 Task: Find connections with filter location Tungi with filter topic #economicswith filter profile language French with filter current company ACL Digital with filter school IFIM Business School with filter industry Machinery Manufacturing with filter service category Virtual Assistance with filter keywords title Petroleum Engineer
Action: Mouse moved to (642, 118)
Screenshot: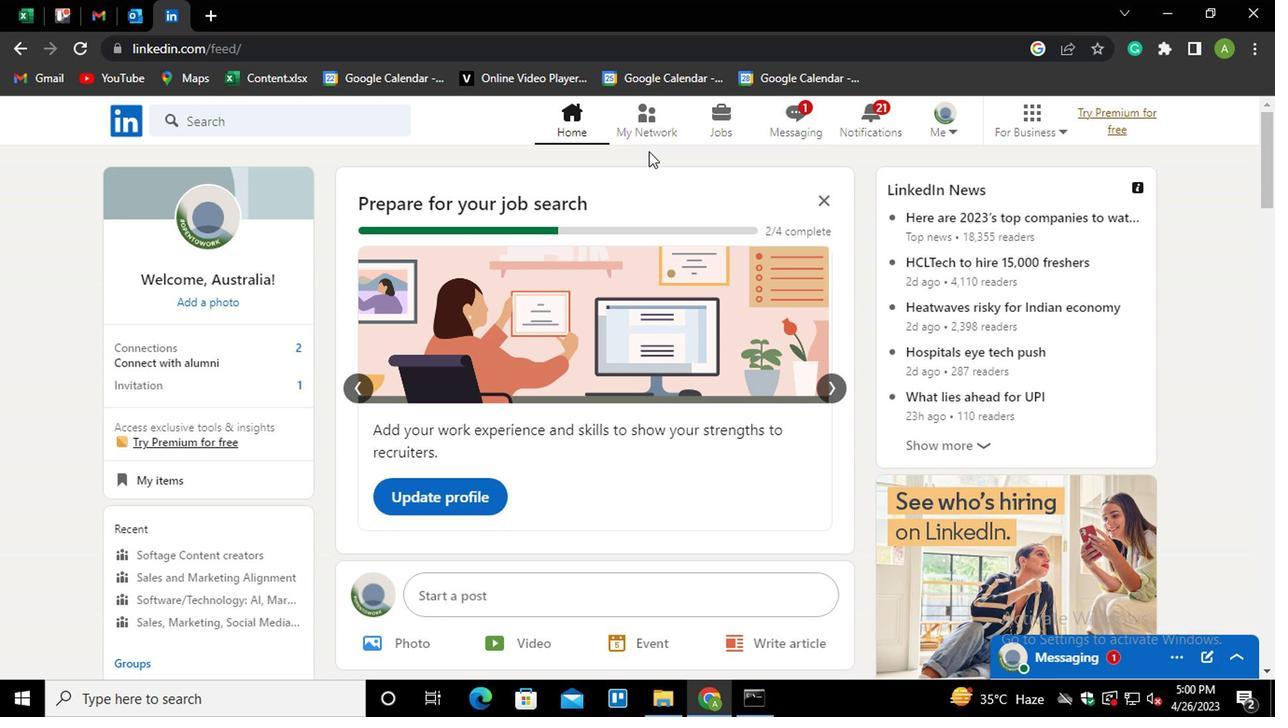 
Action: Mouse pressed left at (642, 118)
Screenshot: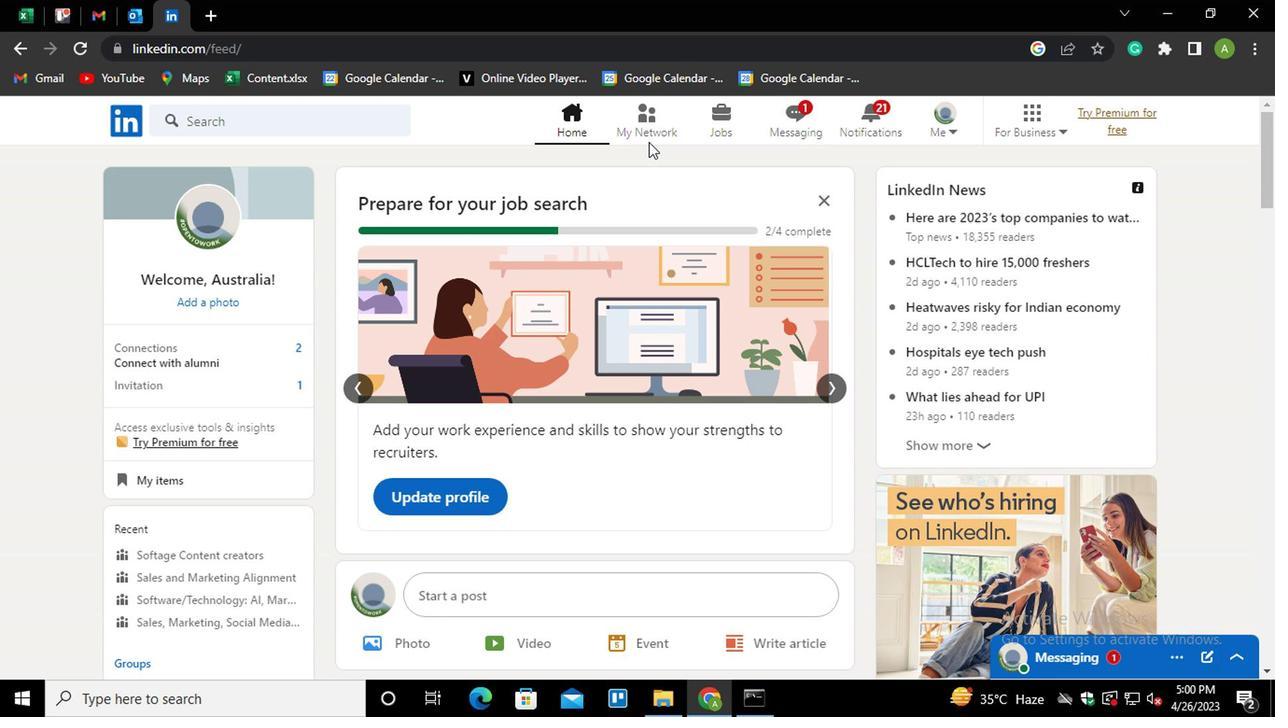 
Action: Mouse moved to (256, 220)
Screenshot: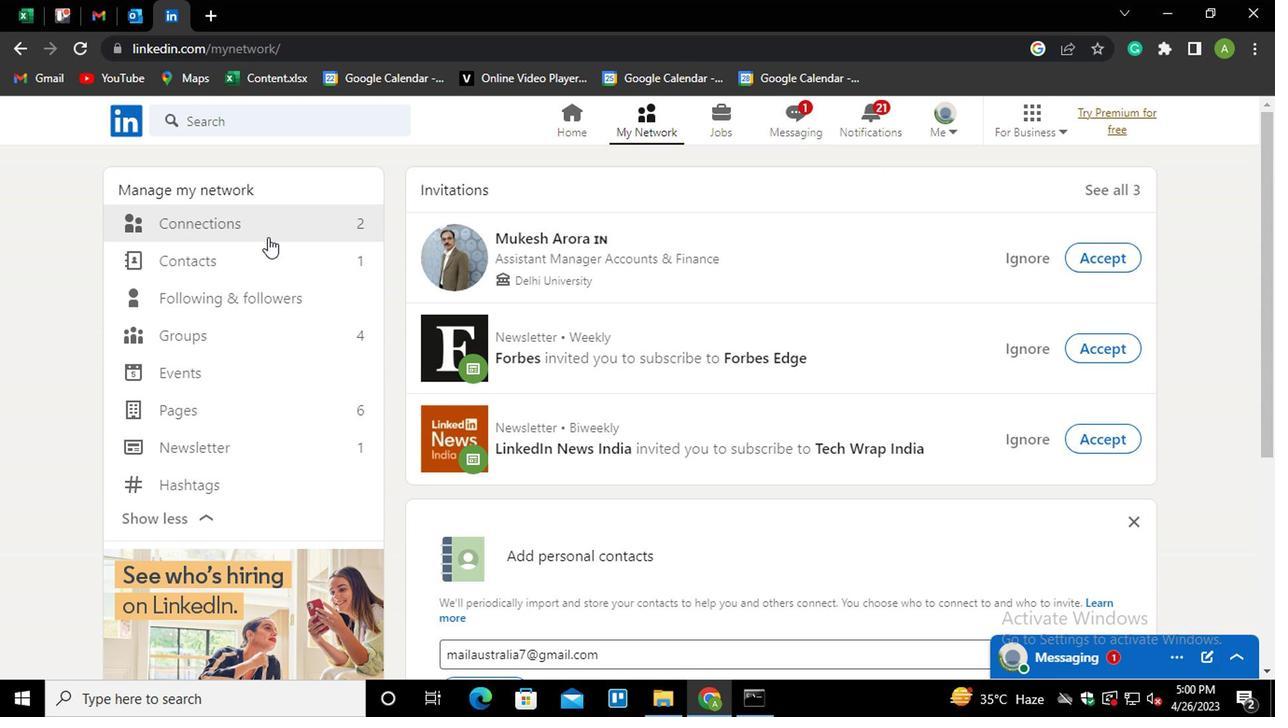 
Action: Mouse pressed left at (256, 220)
Screenshot: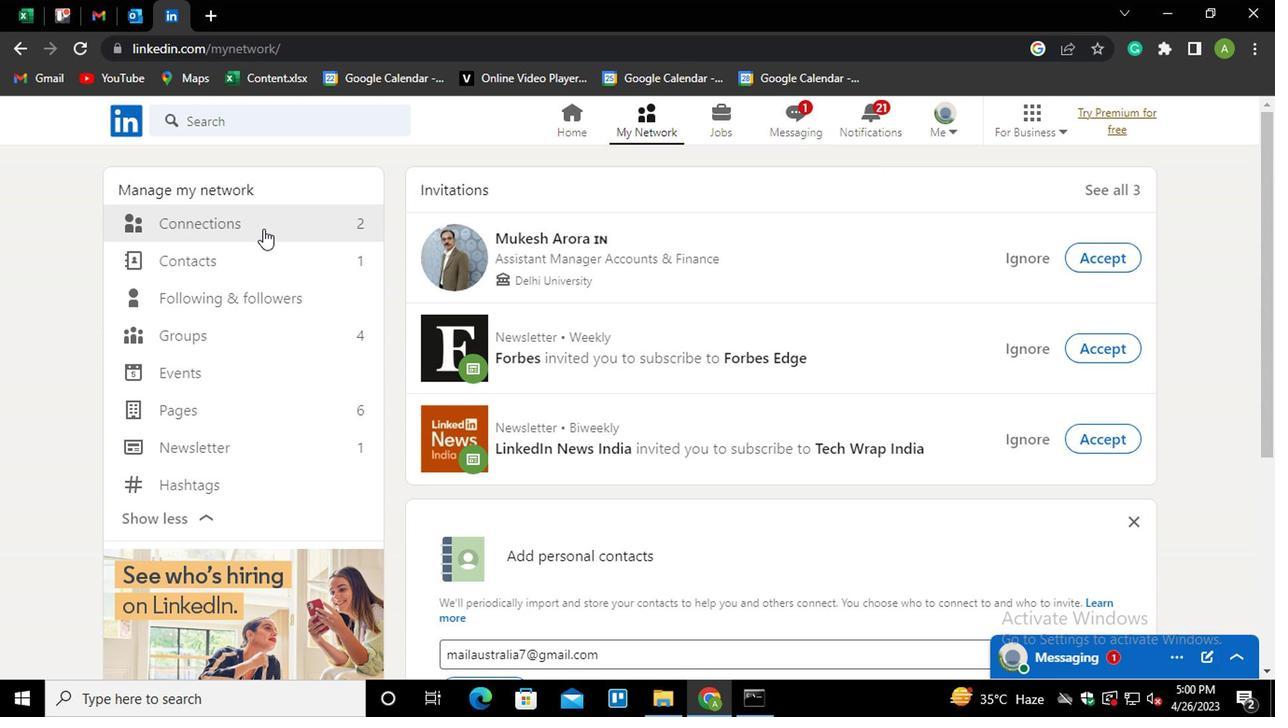 
Action: Mouse moved to (785, 226)
Screenshot: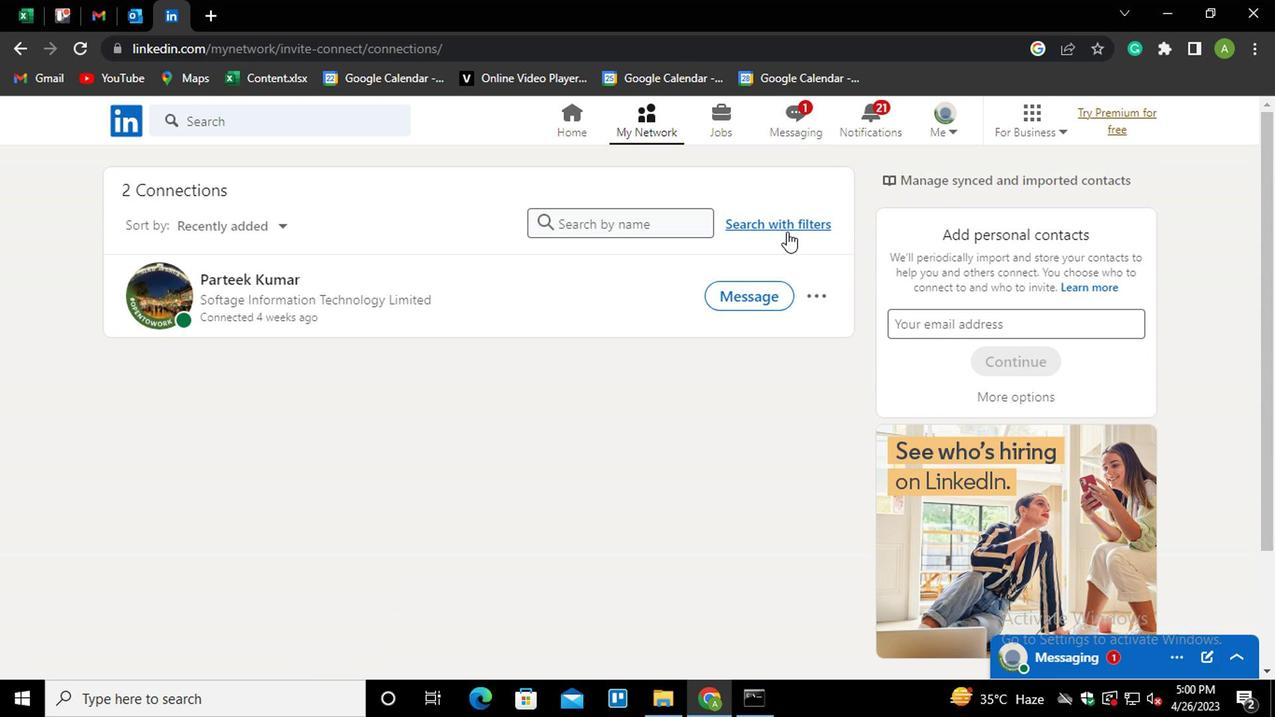 
Action: Mouse pressed left at (785, 226)
Screenshot: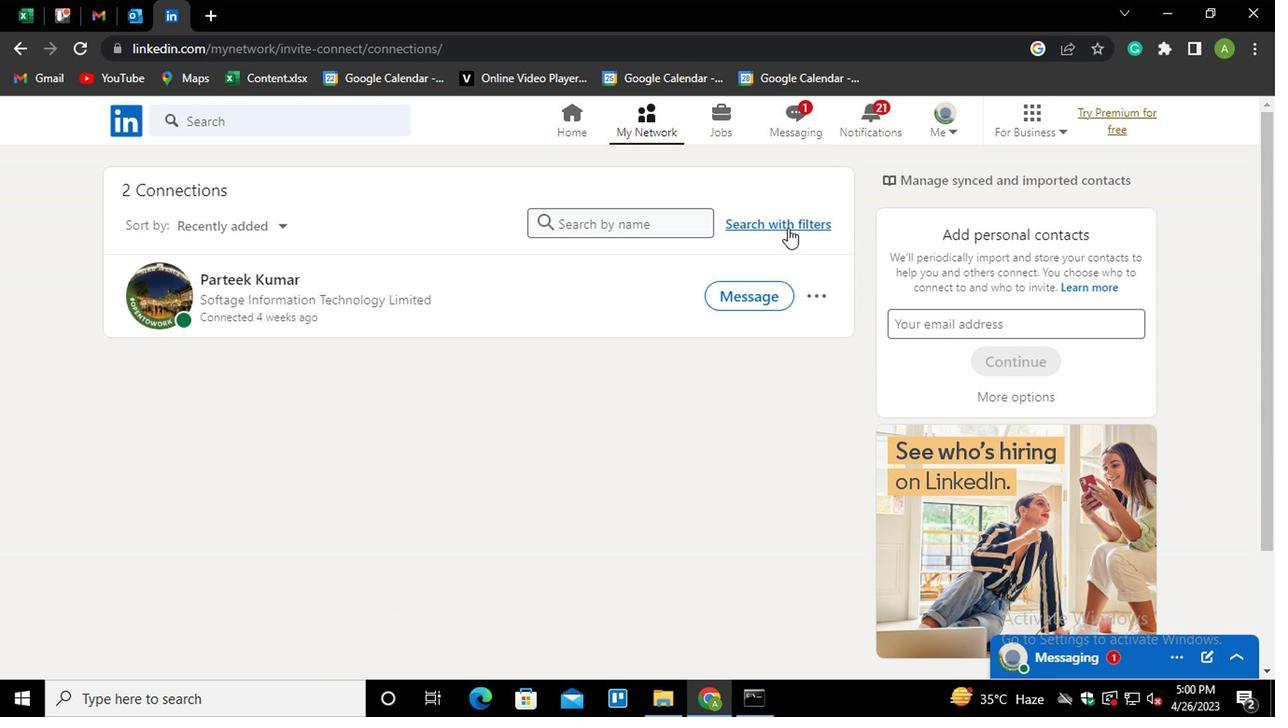 
Action: Mouse moved to (622, 172)
Screenshot: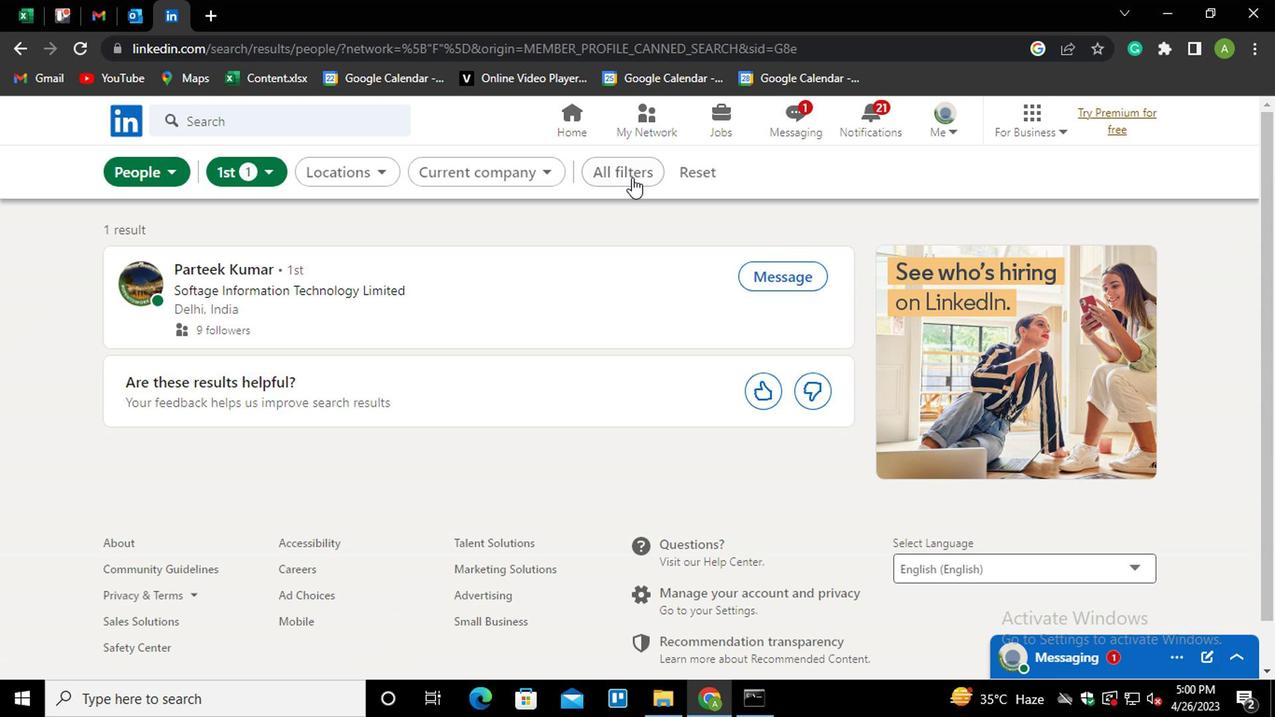 
Action: Mouse pressed left at (622, 172)
Screenshot: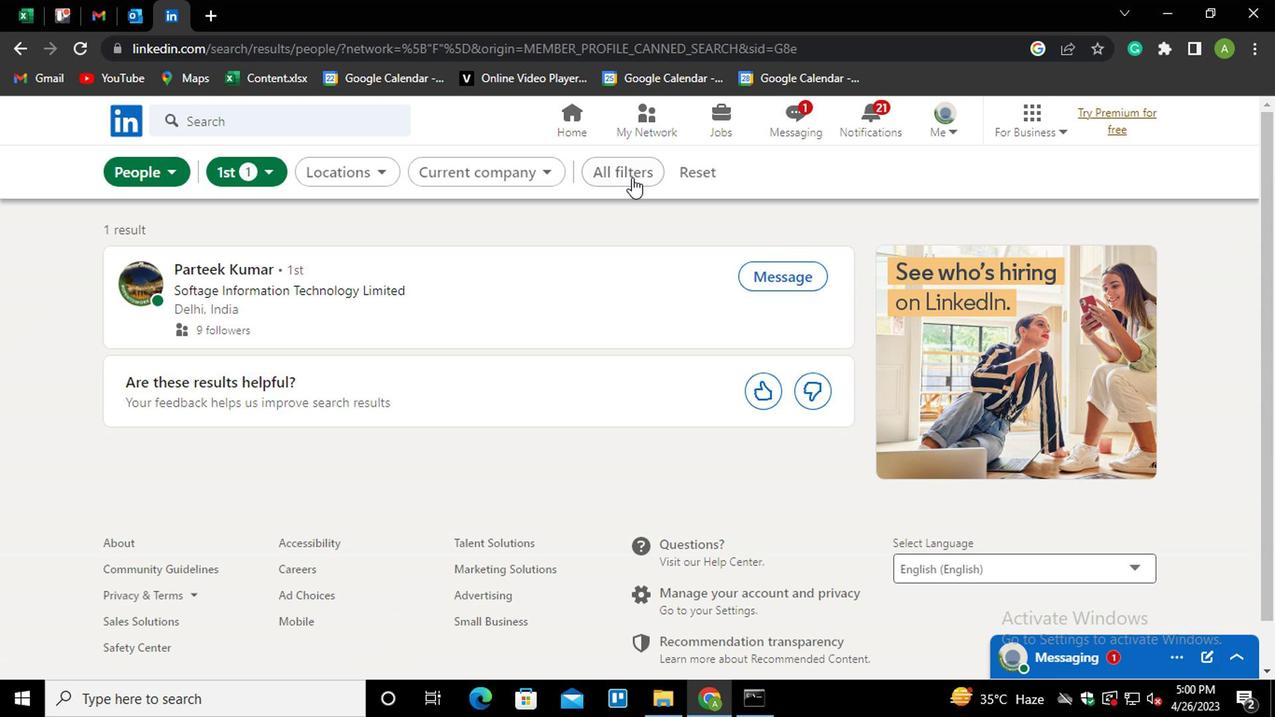 
Action: Mouse moved to (876, 367)
Screenshot: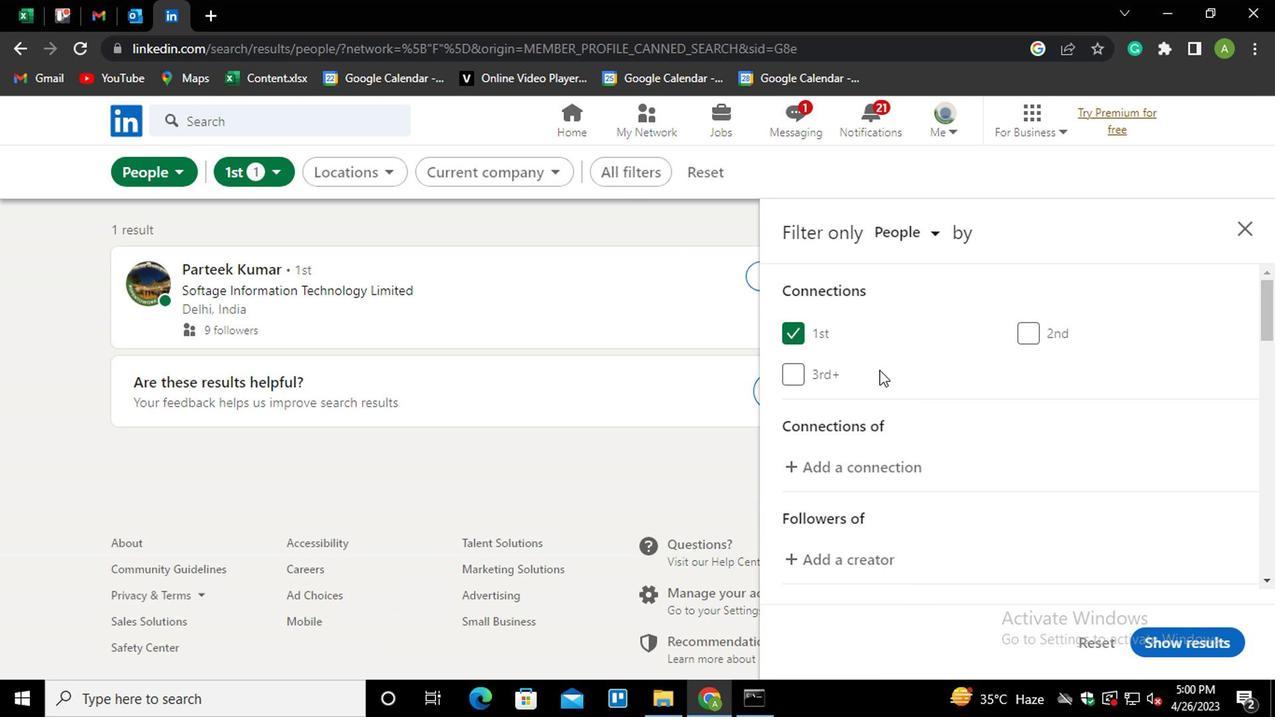 
Action: Mouse scrolled (876, 366) with delta (0, 0)
Screenshot: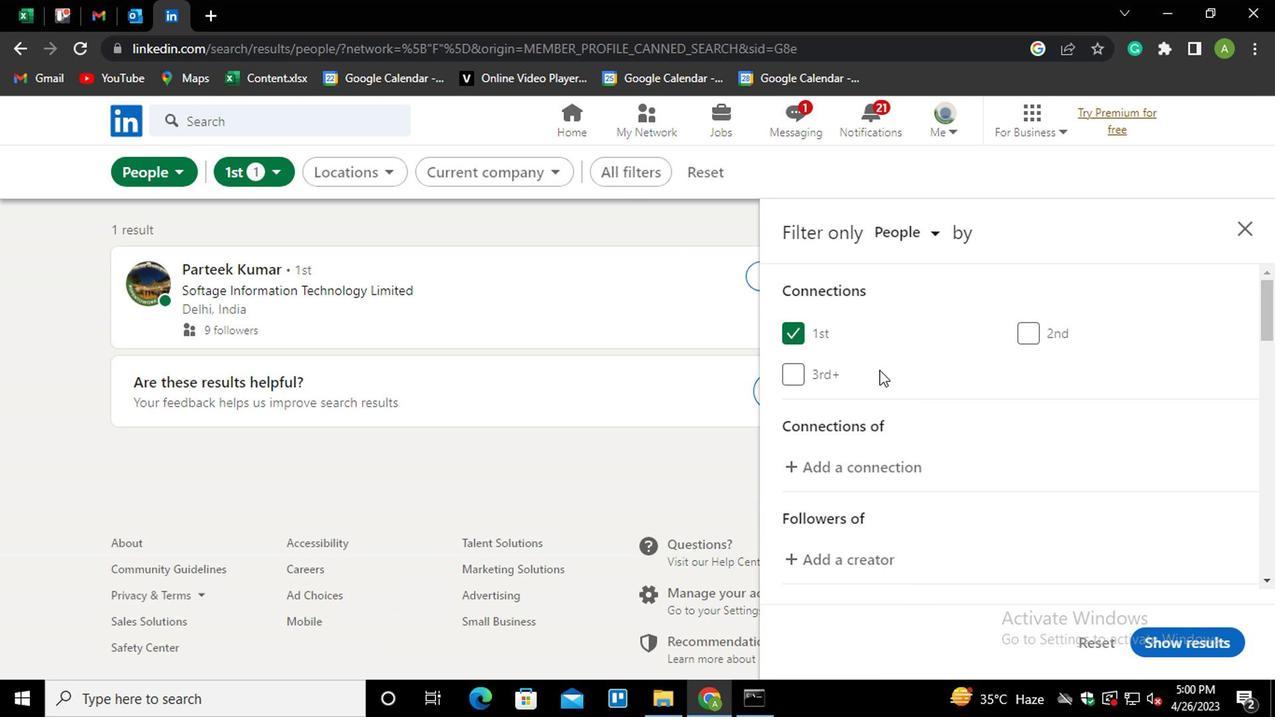
Action: Mouse scrolled (876, 366) with delta (0, 0)
Screenshot: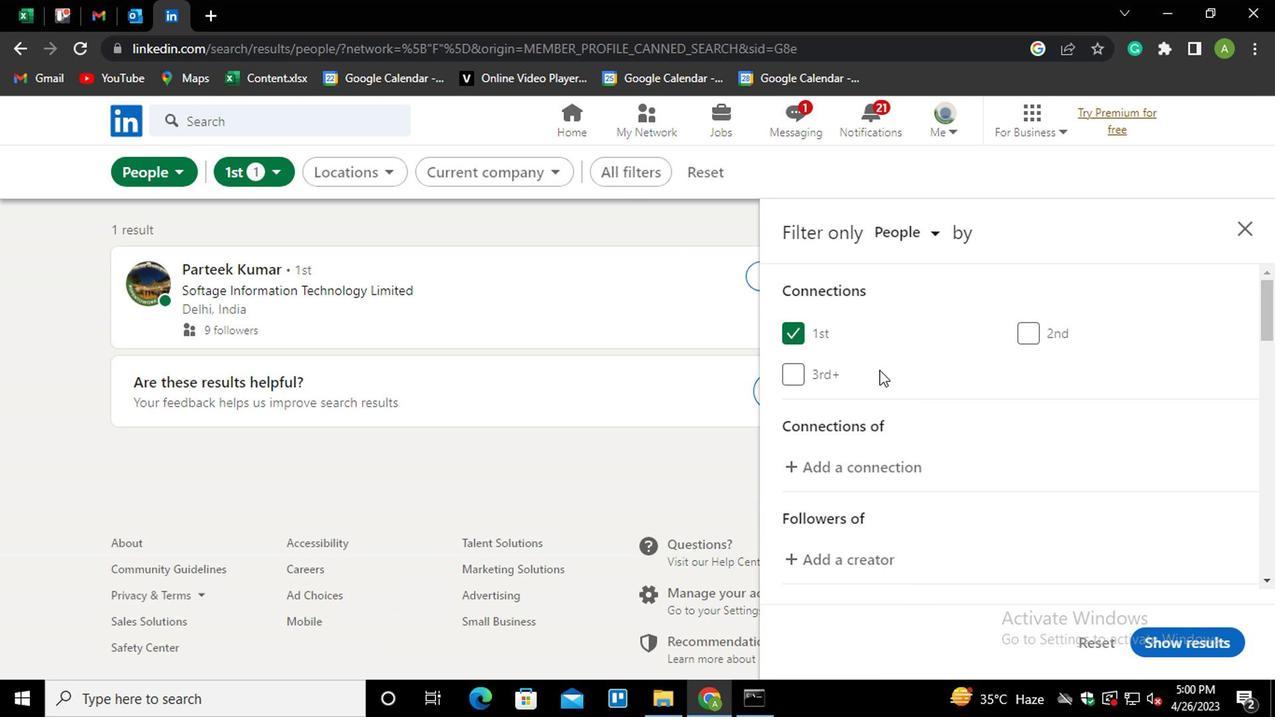 
Action: Mouse moved to (876, 367)
Screenshot: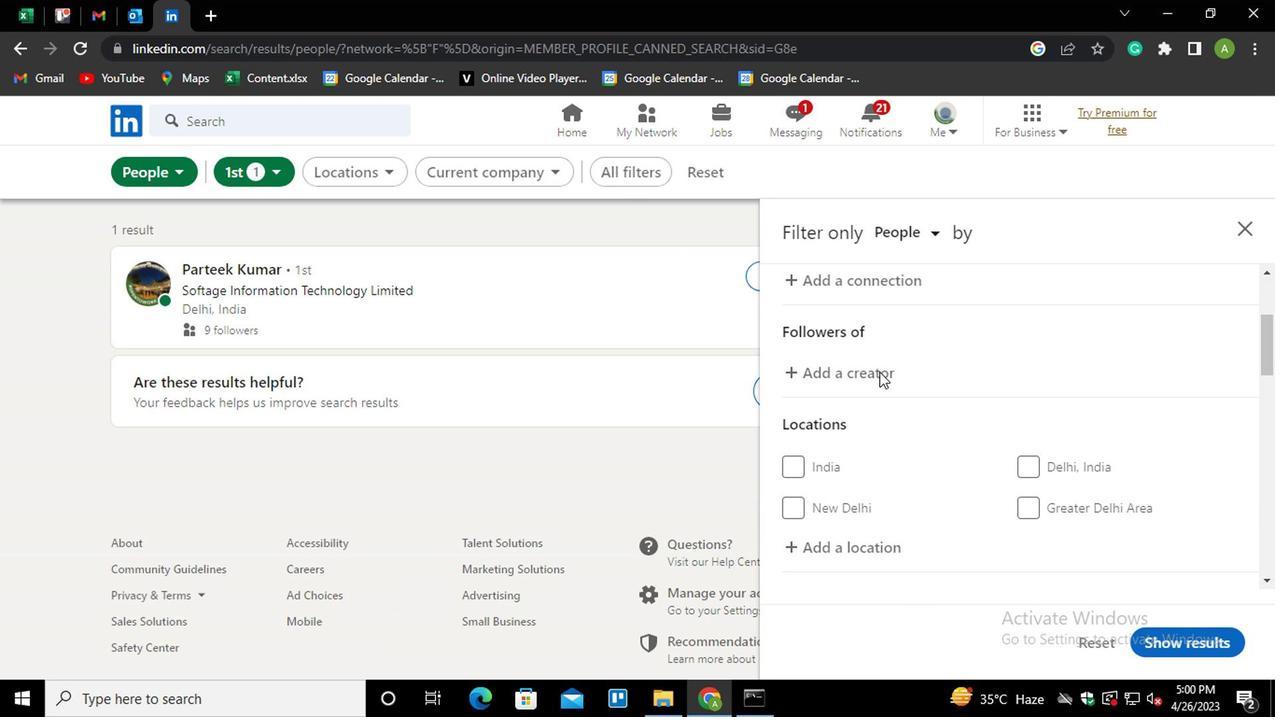 
Action: Mouse scrolled (876, 367) with delta (0, 0)
Screenshot: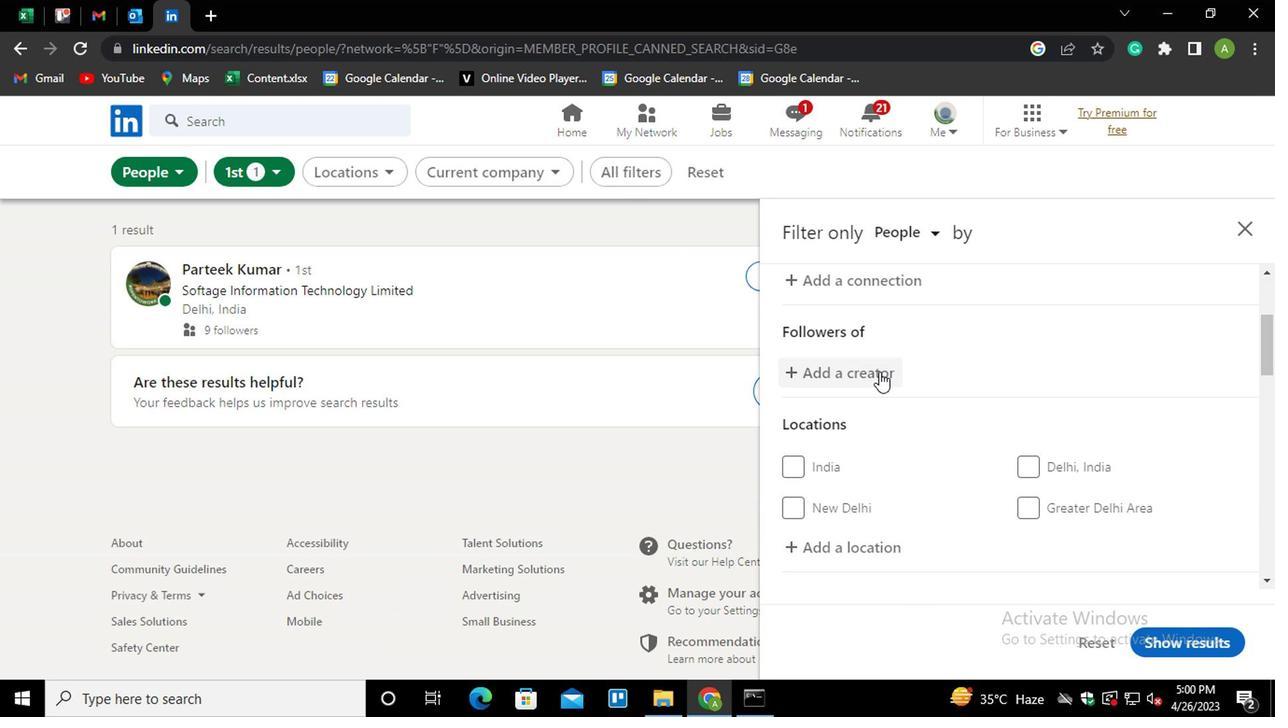 
Action: Mouse moved to (842, 456)
Screenshot: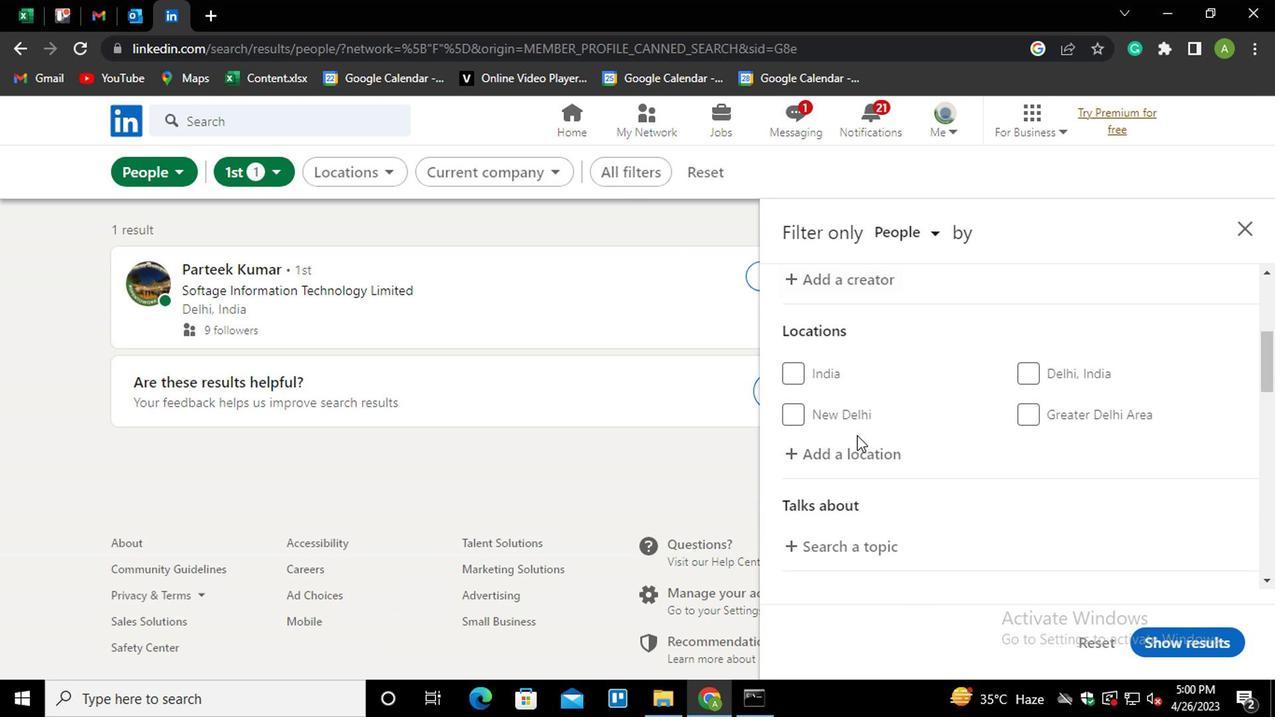 
Action: Mouse pressed left at (842, 456)
Screenshot: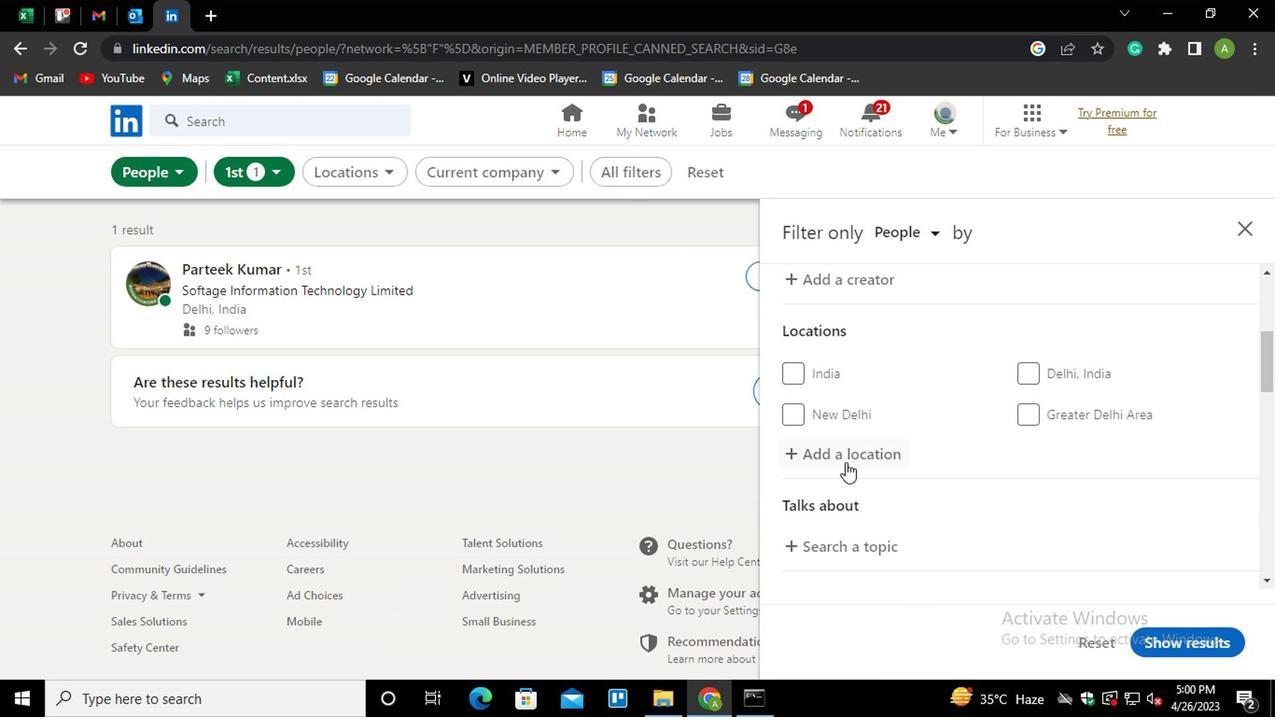 
Action: Mouse moved to (872, 429)
Screenshot: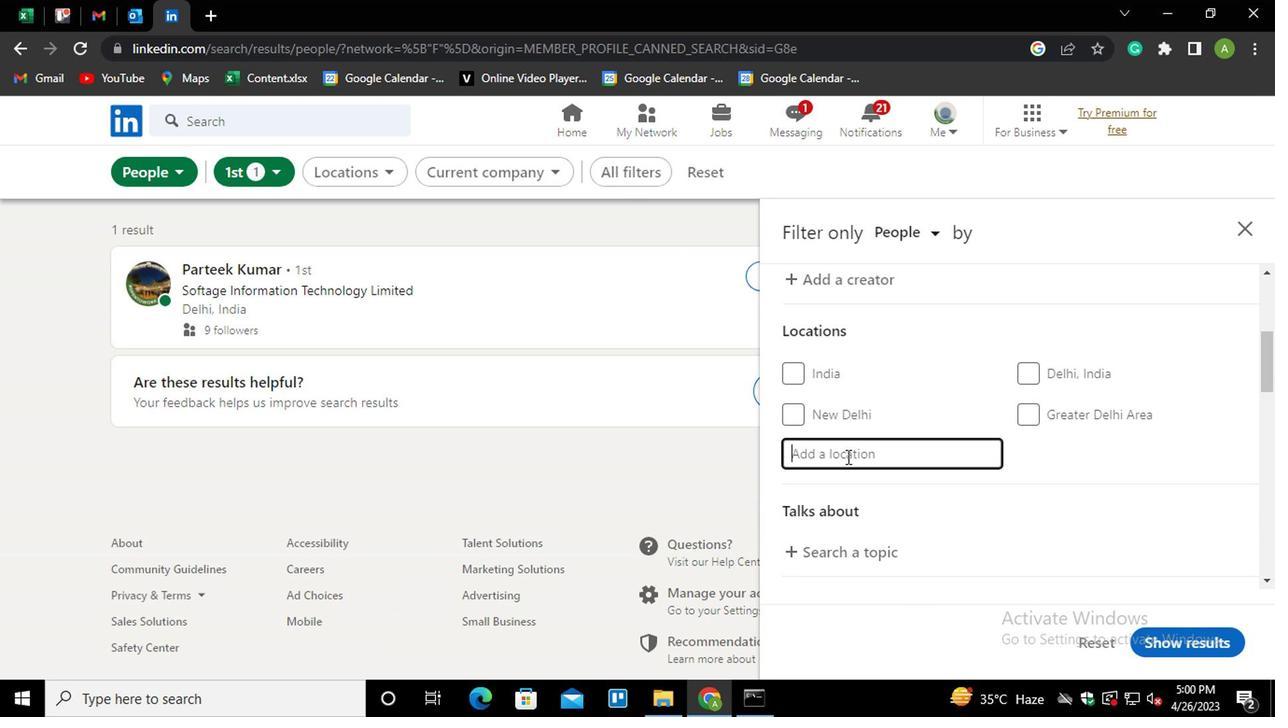
Action: Key pressed <Key.shift>TUNGI<Key.space>
Screenshot: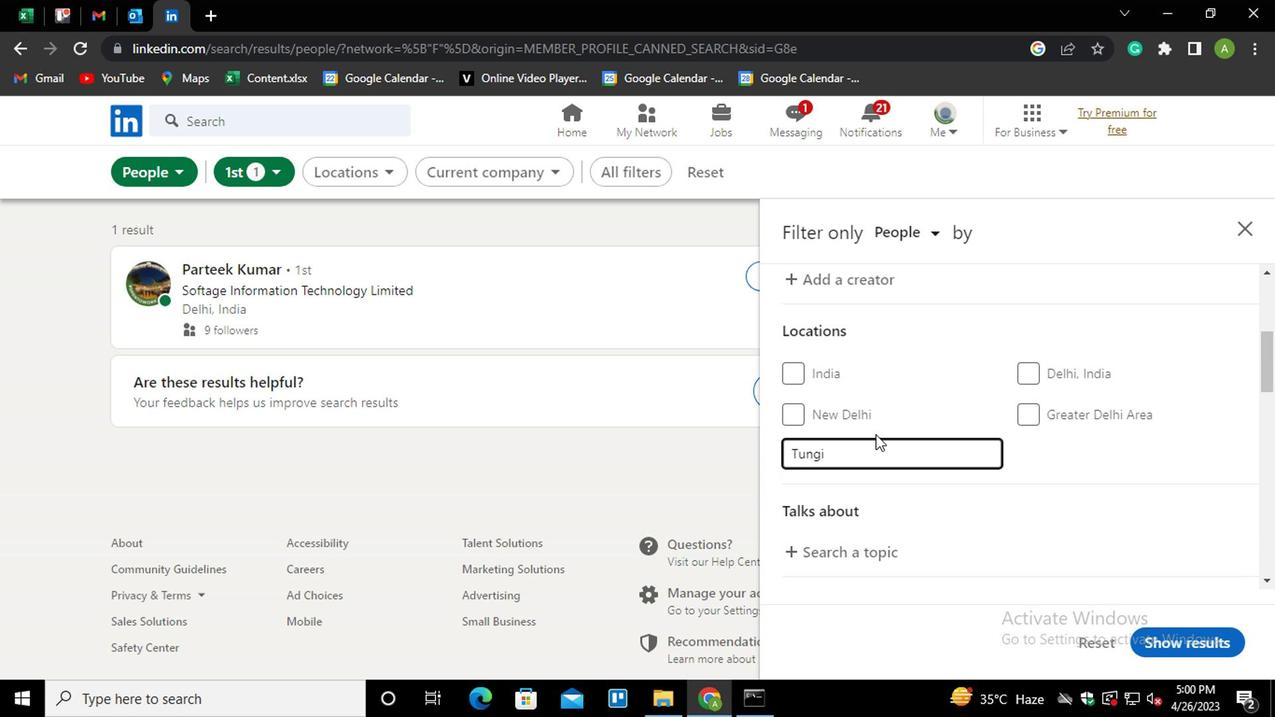 
Action: Mouse moved to (1096, 448)
Screenshot: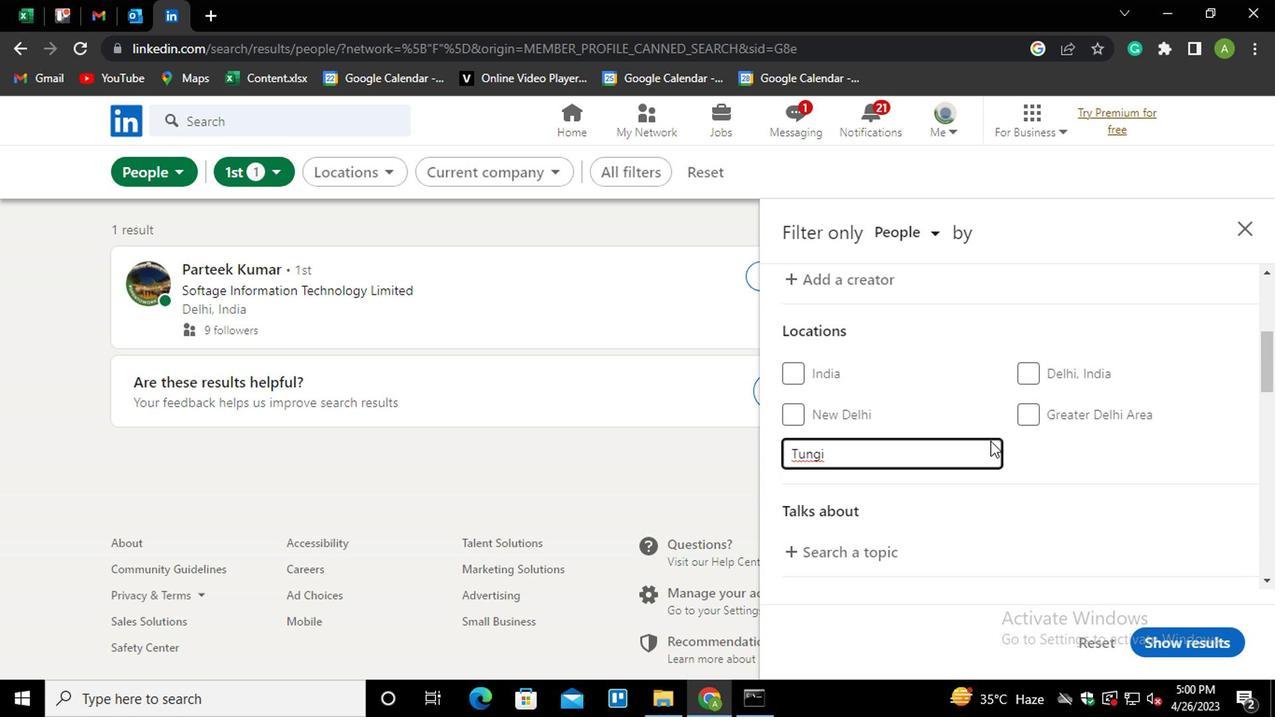 
Action: Mouse pressed left at (1096, 448)
Screenshot: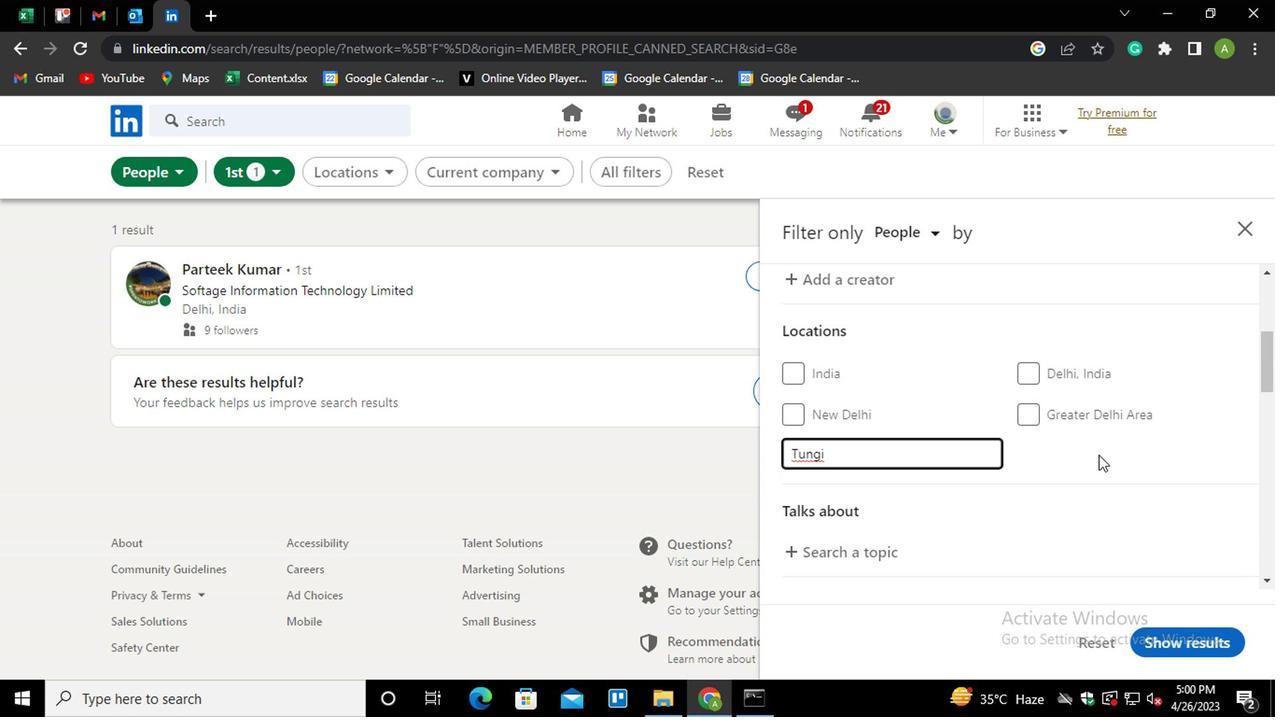 
Action: Mouse moved to (1073, 451)
Screenshot: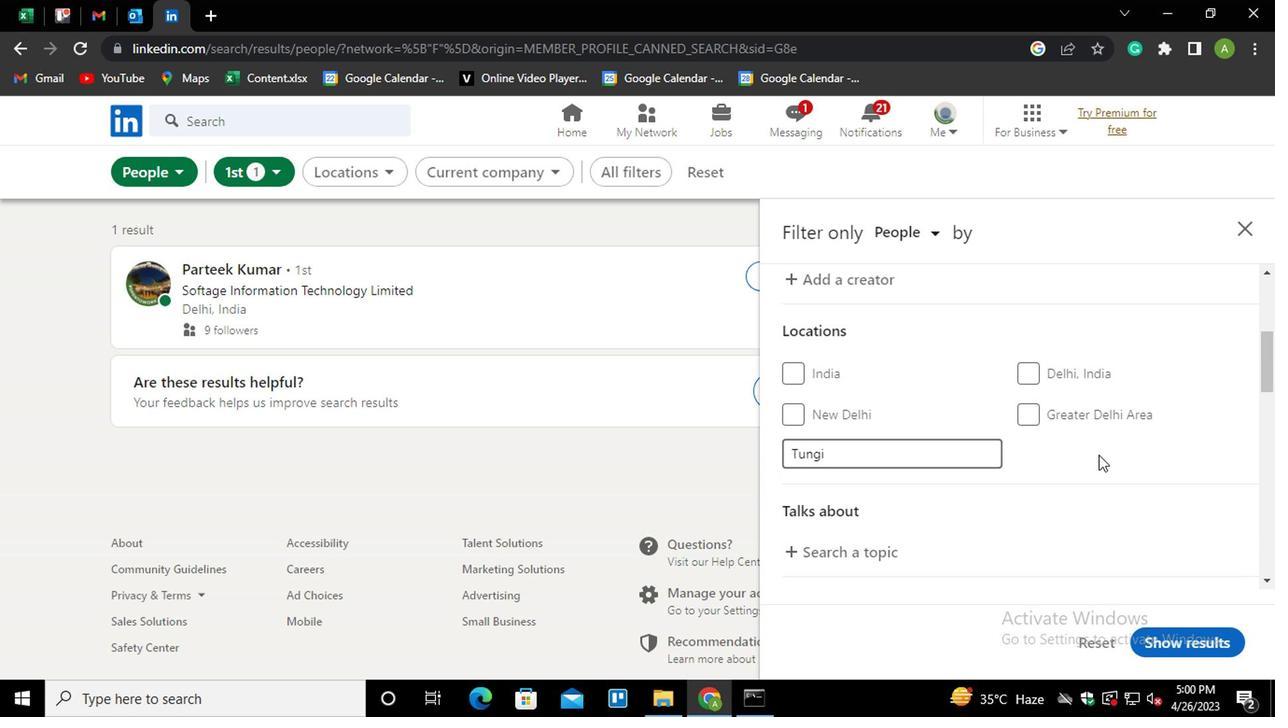 
Action: Mouse scrolled (1073, 450) with delta (0, 0)
Screenshot: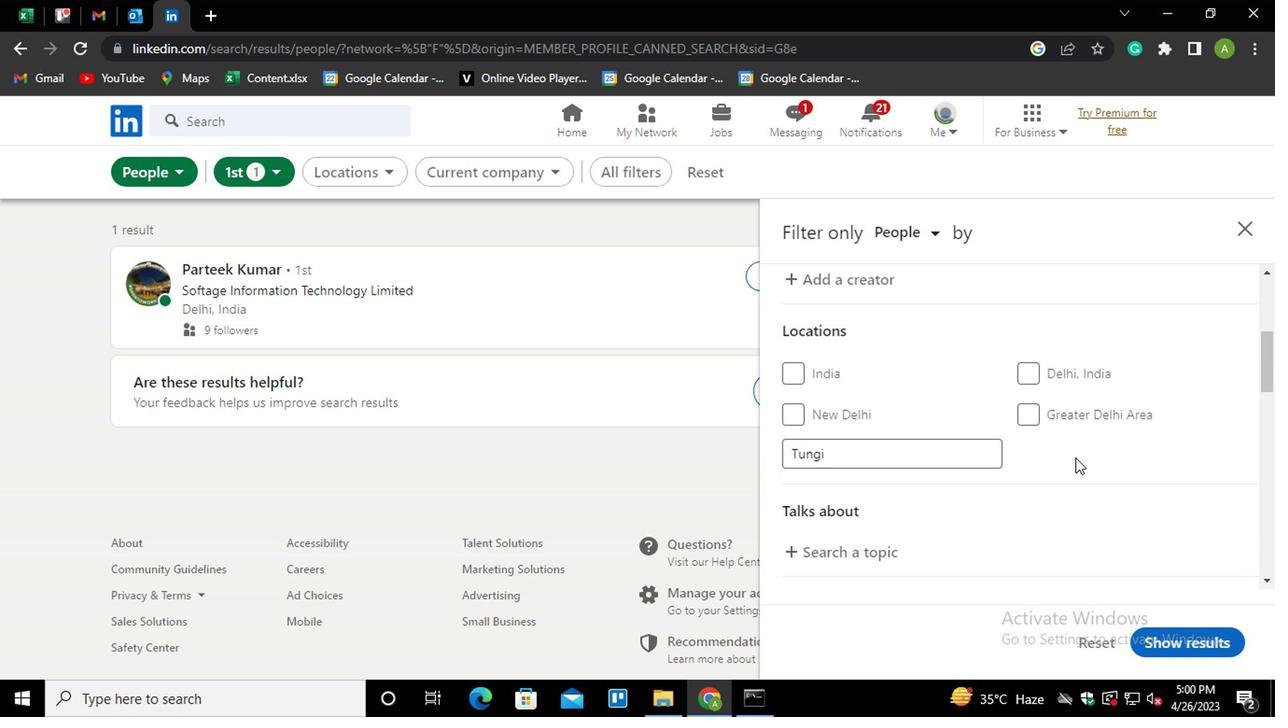 
Action: Mouse scrolled (1073, 450) with delta (0, 0)
Screenshot: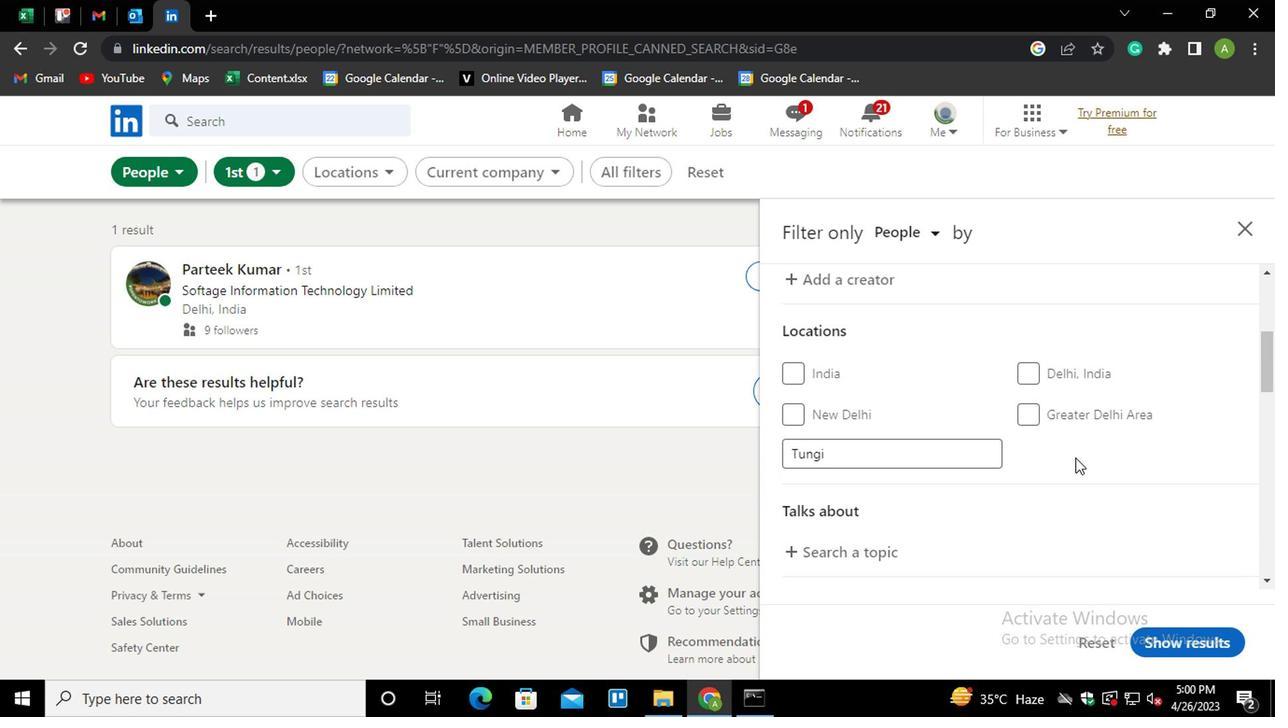 
Action: Mouse moved to (845, 441)
Screenshot: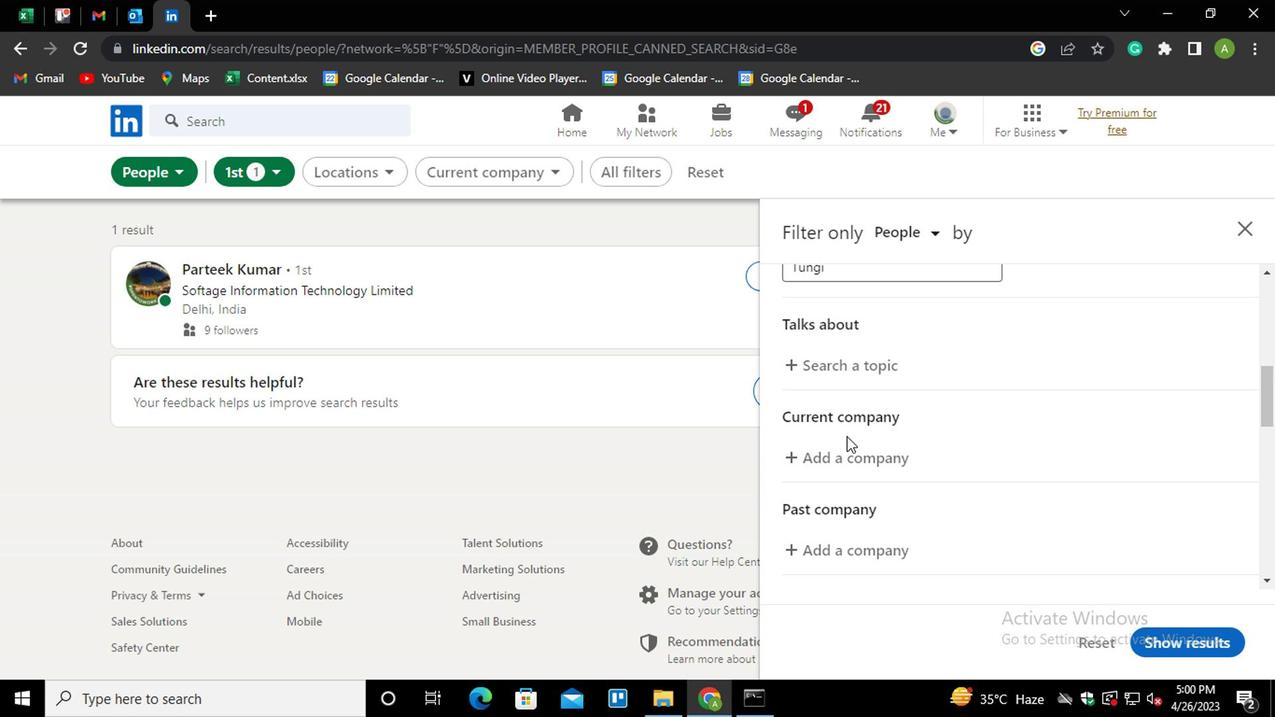 
Action: Mouse pressed left at (845, 441)
Screenshot: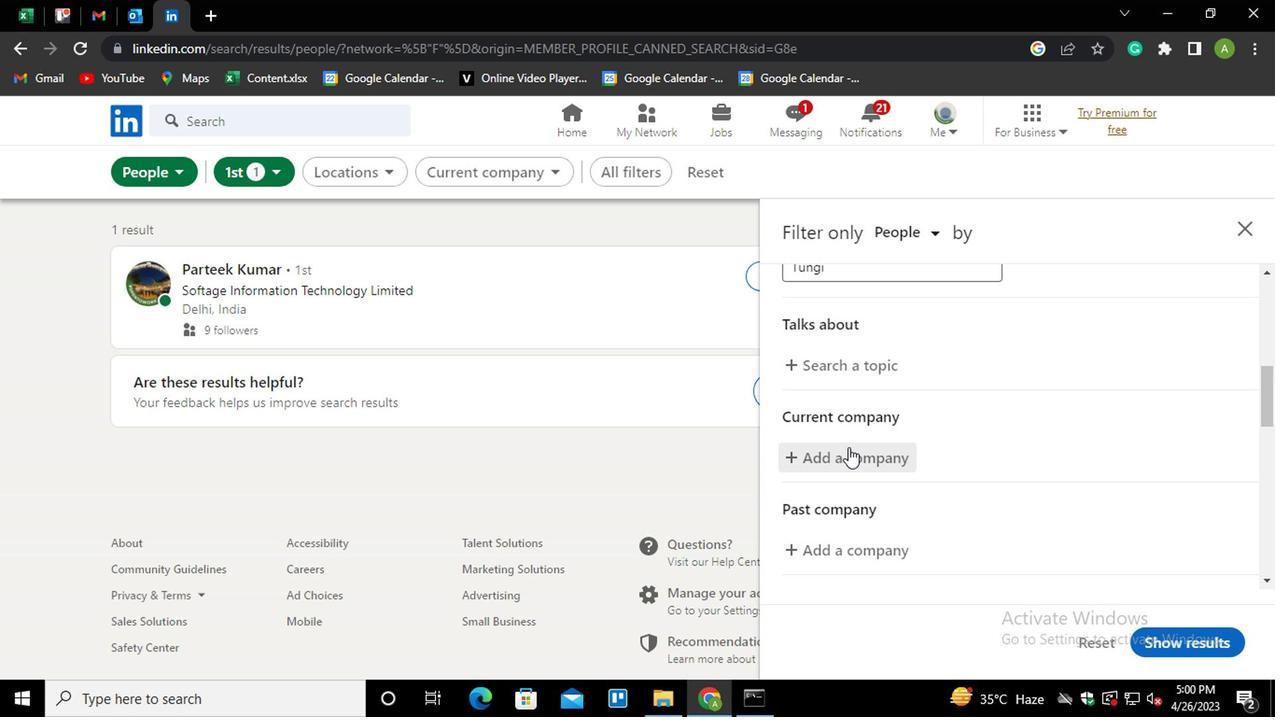 
Action: Mouse moved to (855, 367)
Screenshot: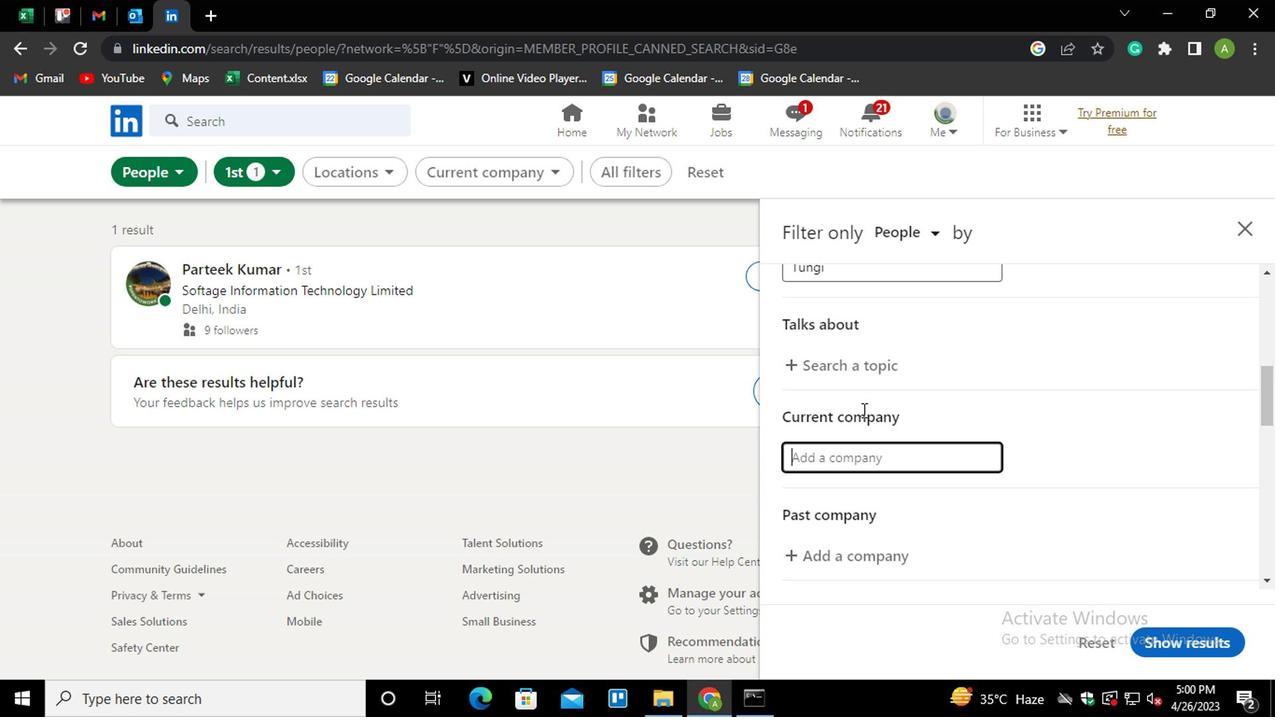
Action: Mouse pressed left at (855, 367)
Screenshot: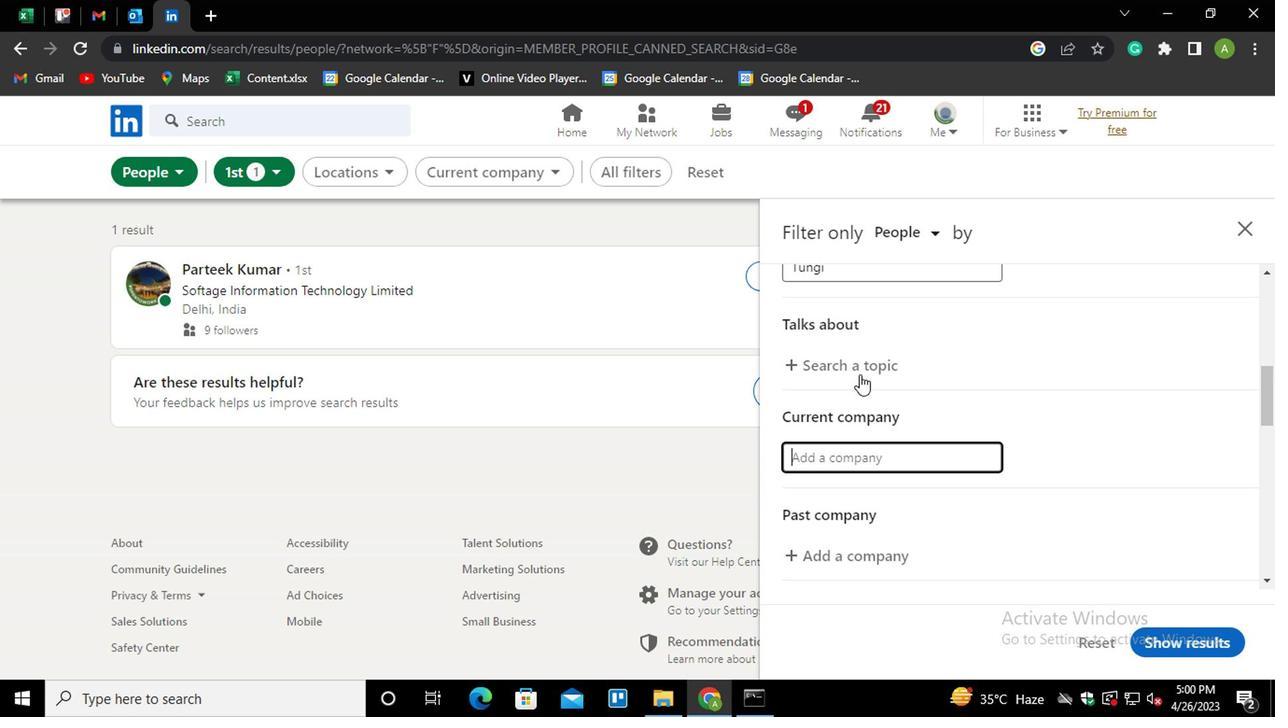
Action: Mouse moved to (858, 362)
Screenshot: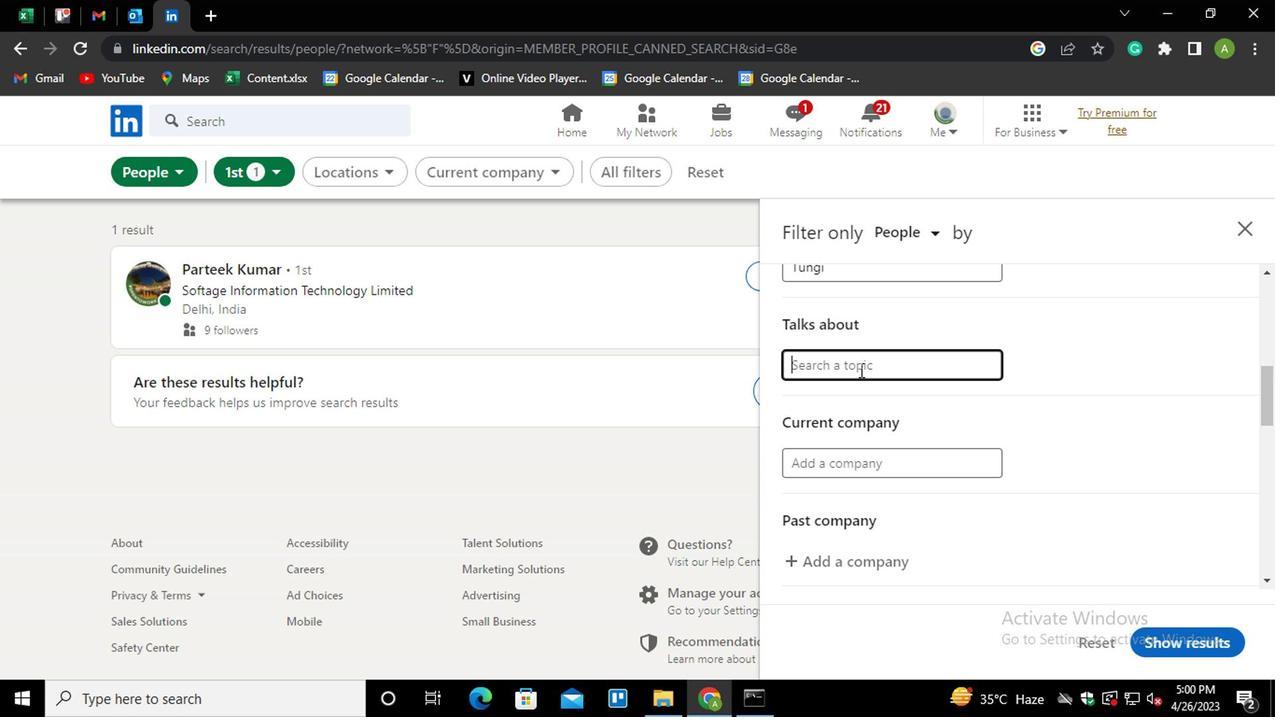 
Action: Mouse pressed left at (858, 362)
Screenshot: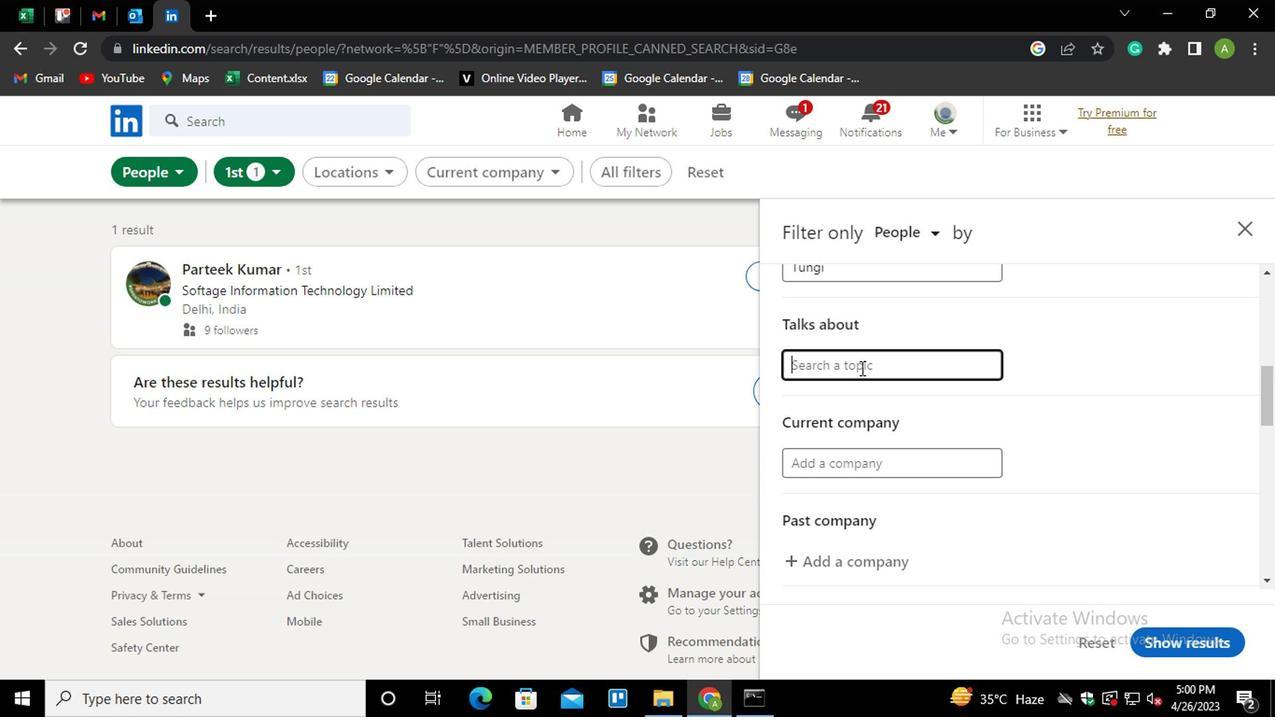 
Action: Key pressed <Key.shift>#ECONOMICS
Screenshot: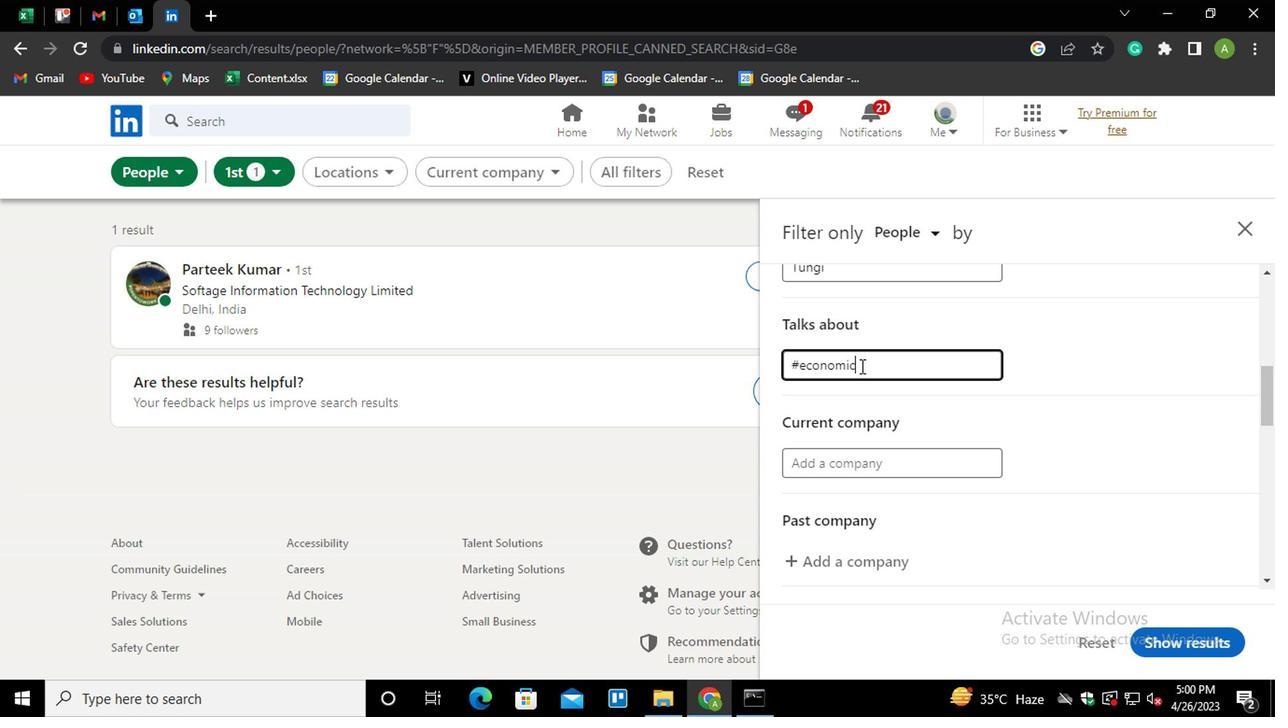 
Action: Mouse moved to (1140, 367)
Screenshot: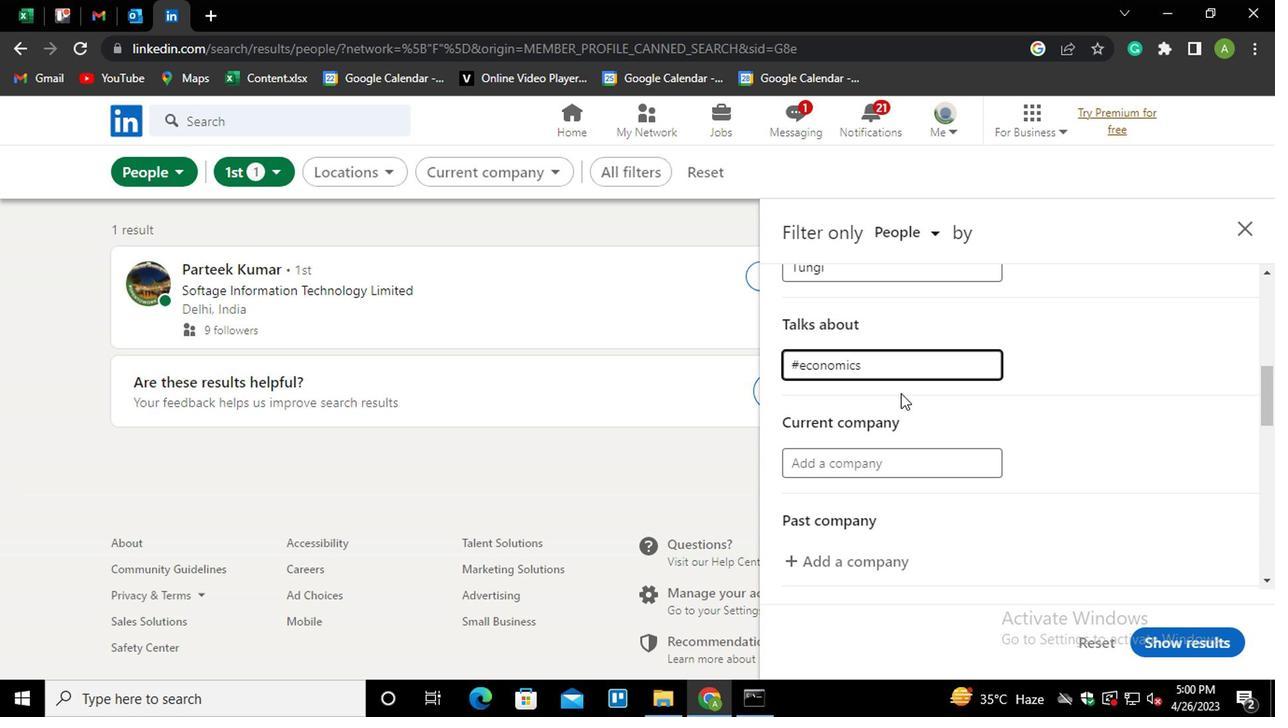 
Action: Mouse pressed left at (1140, 367)
Screenshot: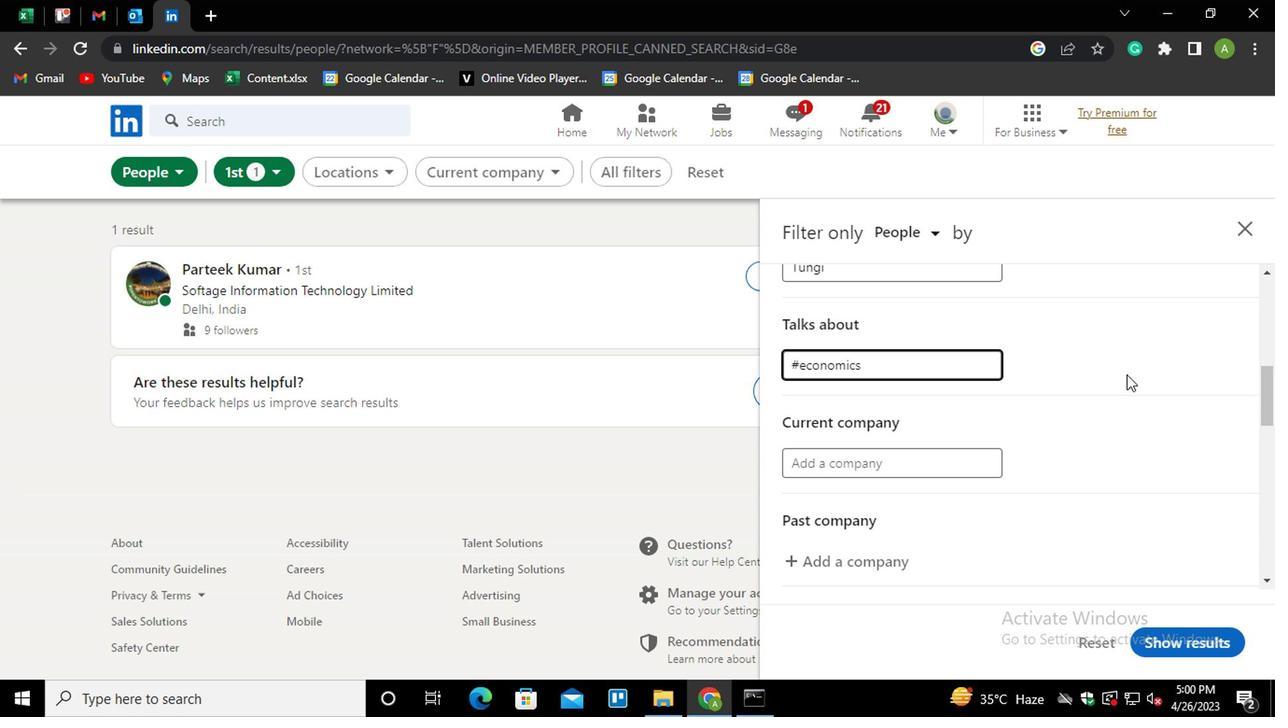 
Action: Mouse moved to (837, 466)
Screenshot: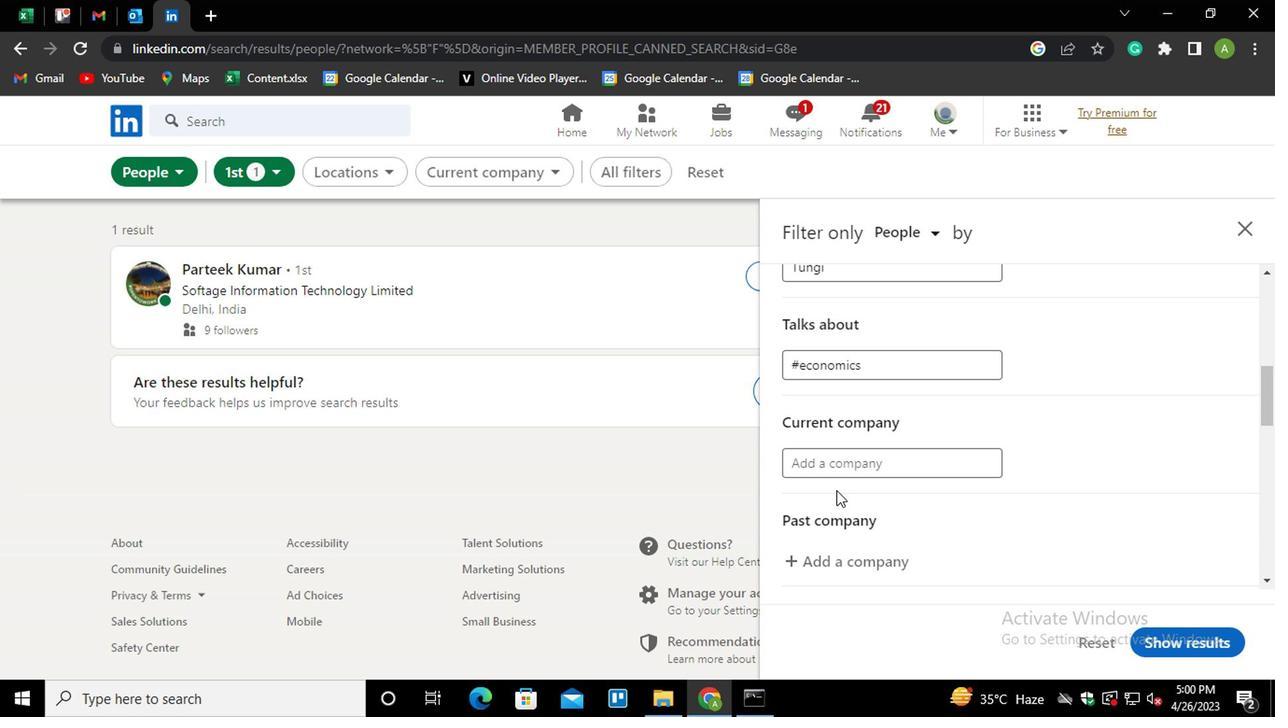 
Action: Mouse pressed left at (837, 466)
Screenshot: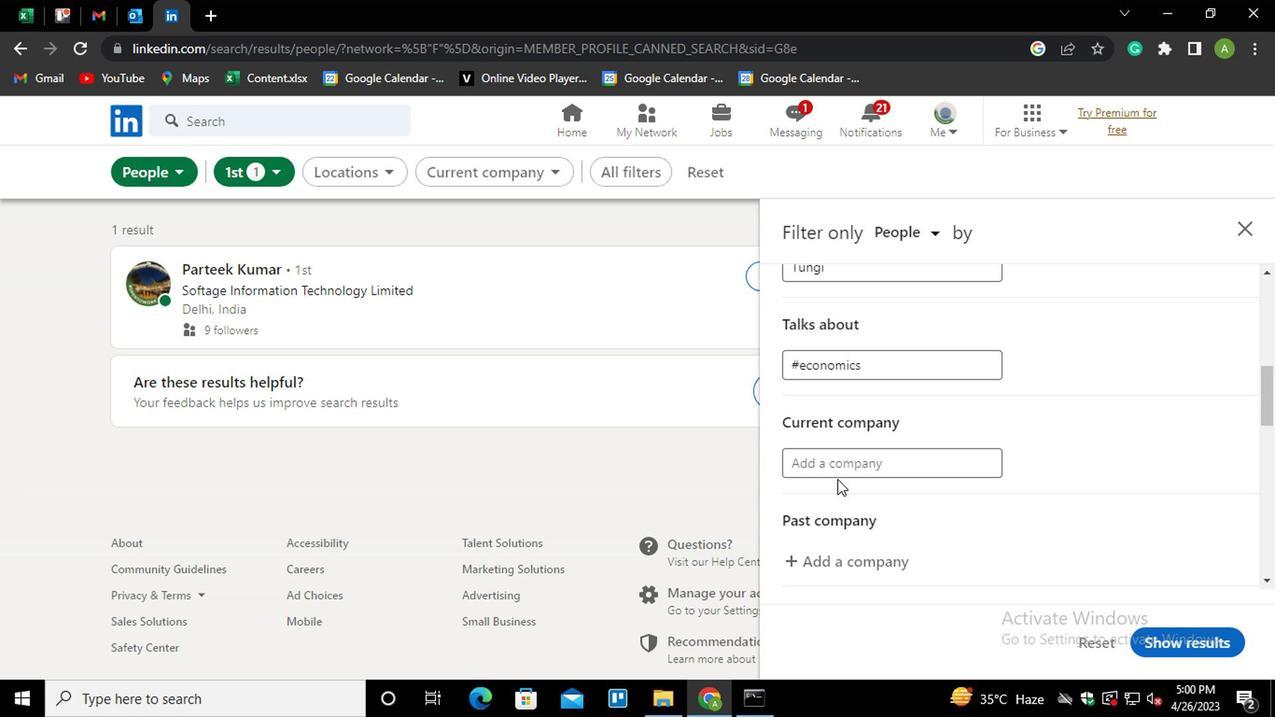 
Action: Mouse moved to (842, 465)
Screenshot: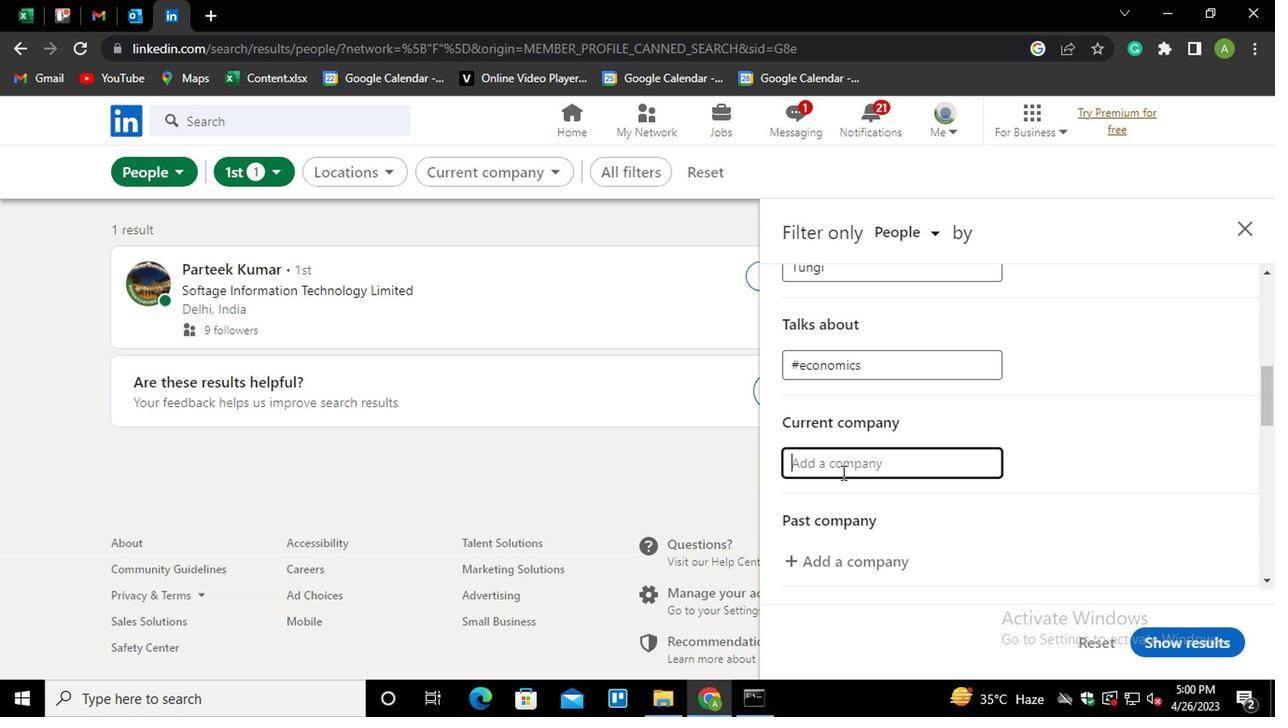 
Action: Key pressed <Key.shift>AV<Key.backspace><Key.shift>CL<Key.down><Key.enter>
Screenshot: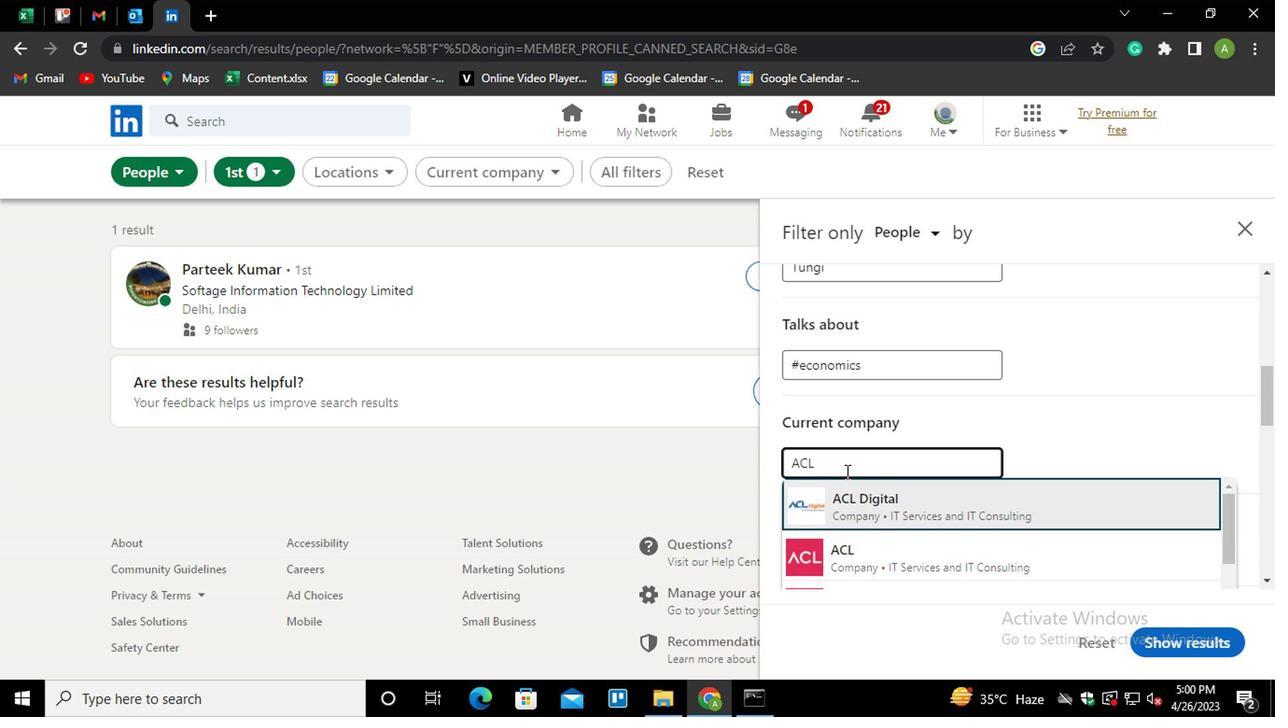 
Action: Mouse moved to (864, 454)
Screenshot: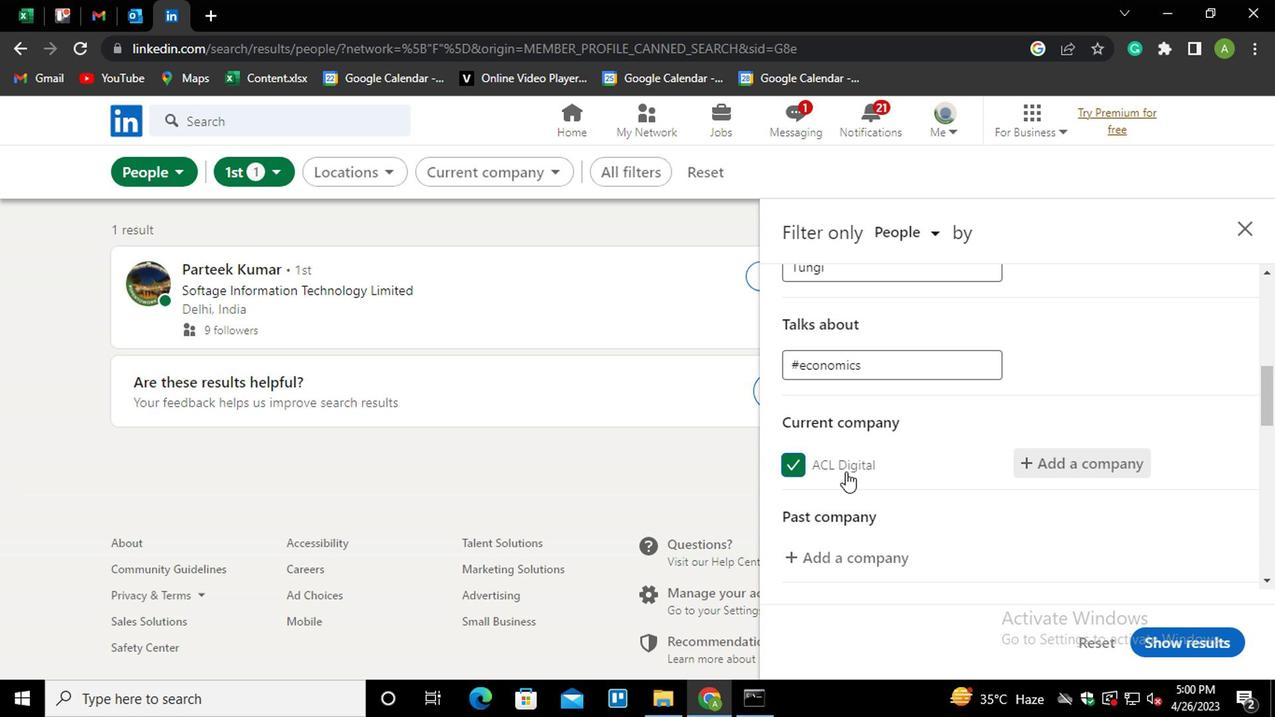 
Action: Mouse scrolled (864, 453) with delta (0, 0)
Screenshot: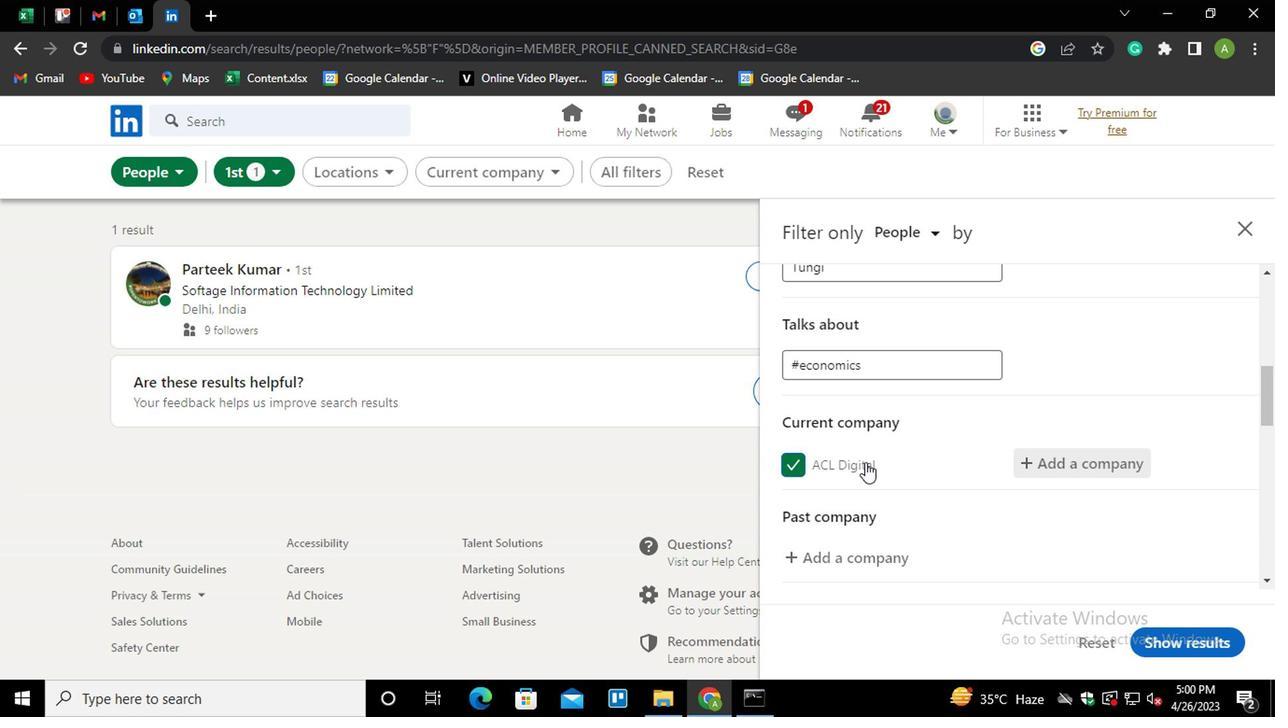 
Action: Mouse moved to (892, 443)
Screenshot: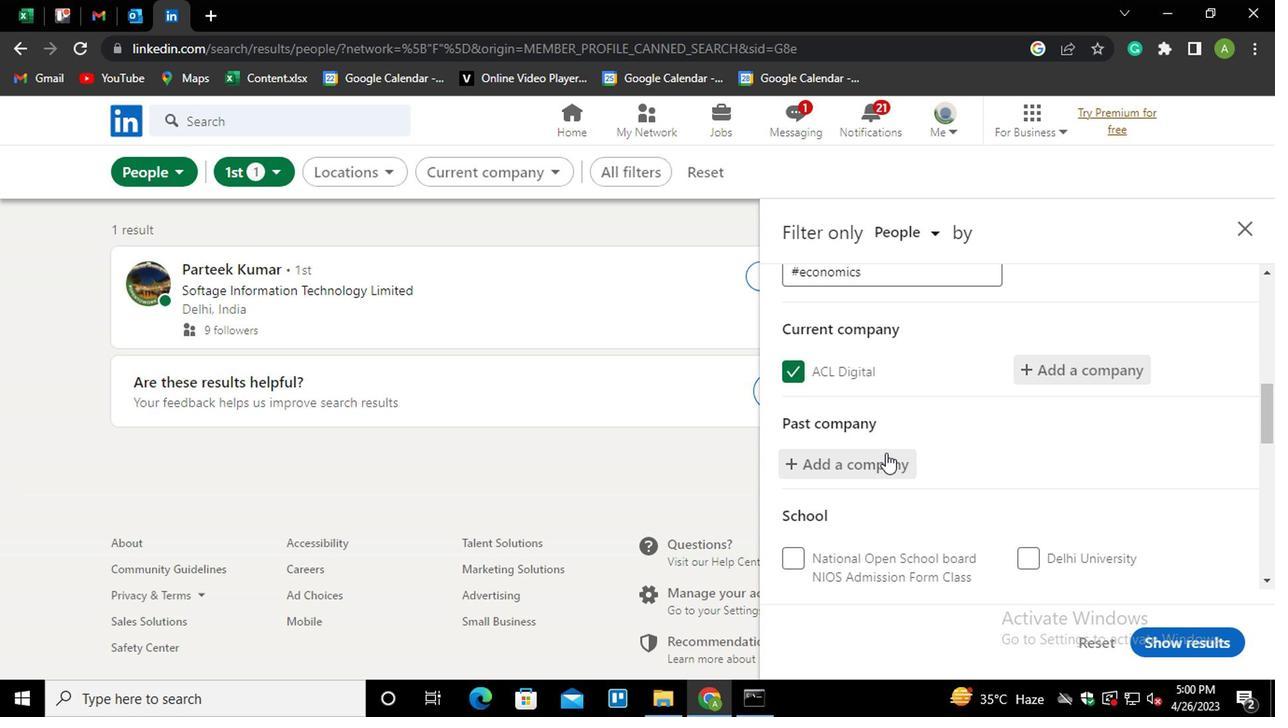 
Action: Mouse scrolled (892, 442) with delta (0, -1)
Screenshot: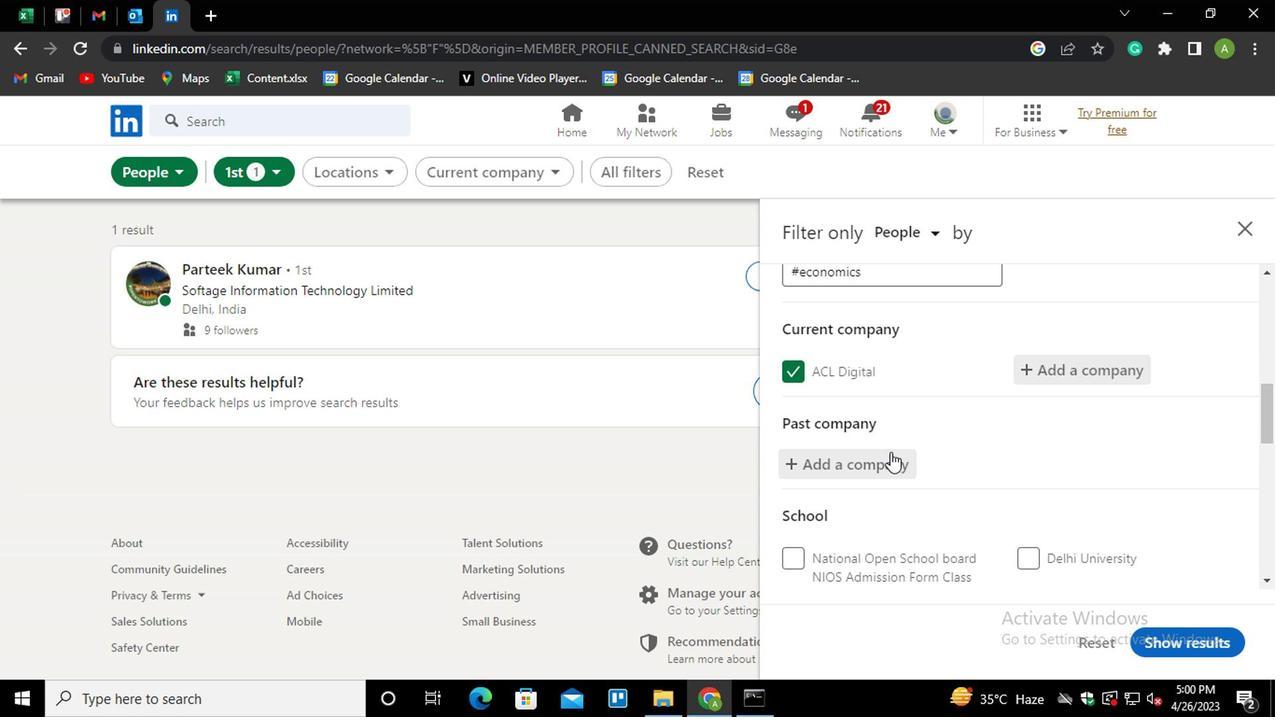 
Action: Mouse scrolled (892, 442) with delta (0, -1)
Screenshot: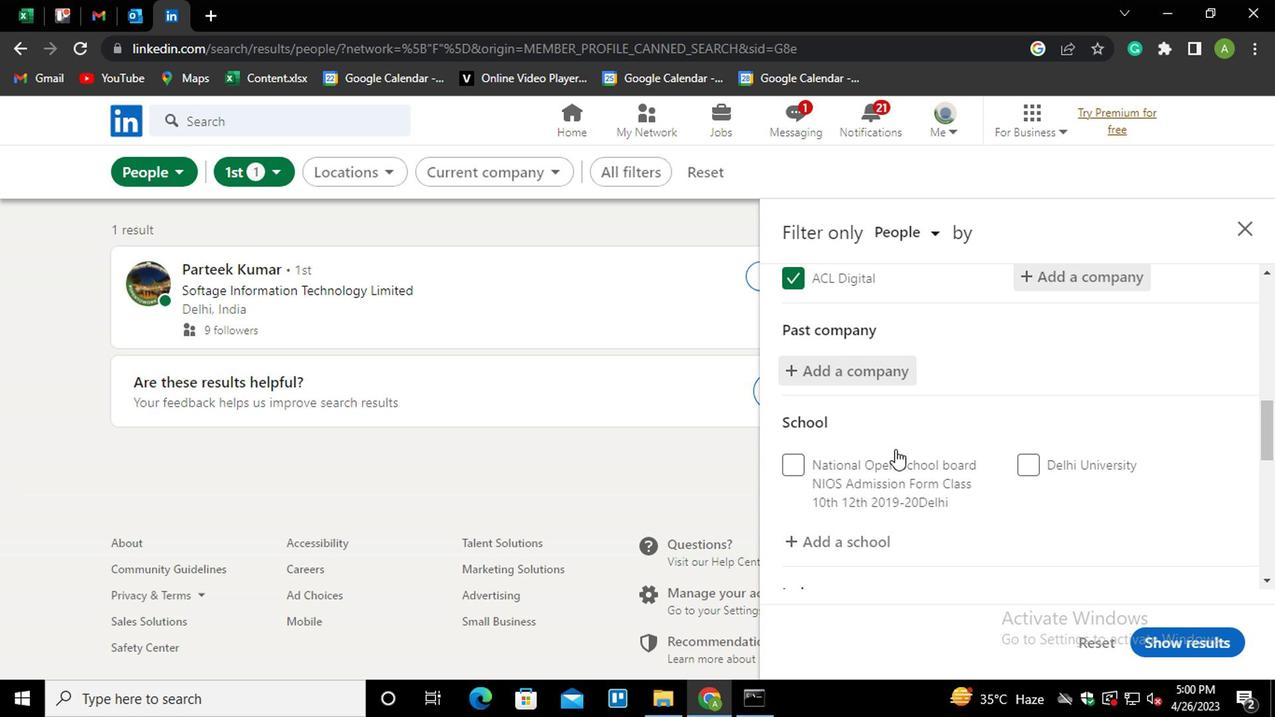 
Action: Mouse moved to (854, 444)
Screenshot: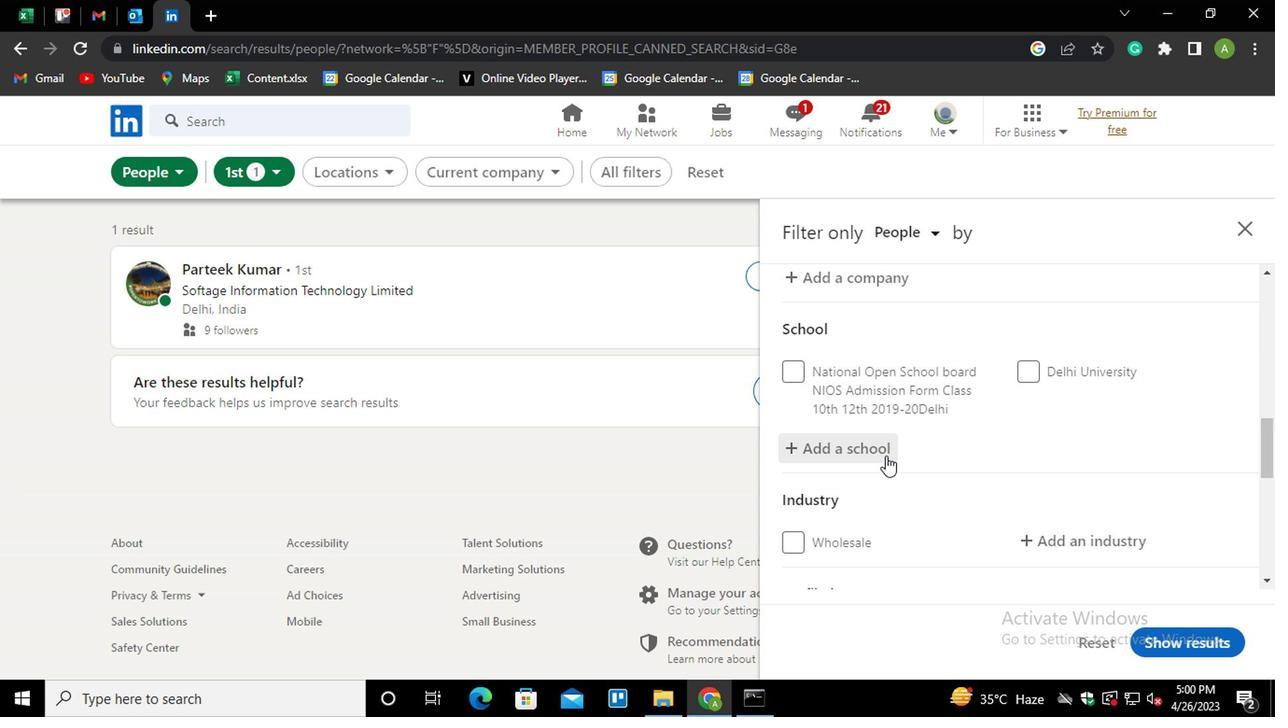 
Action: Mouse pressed left at (854, 444)
Screenshot: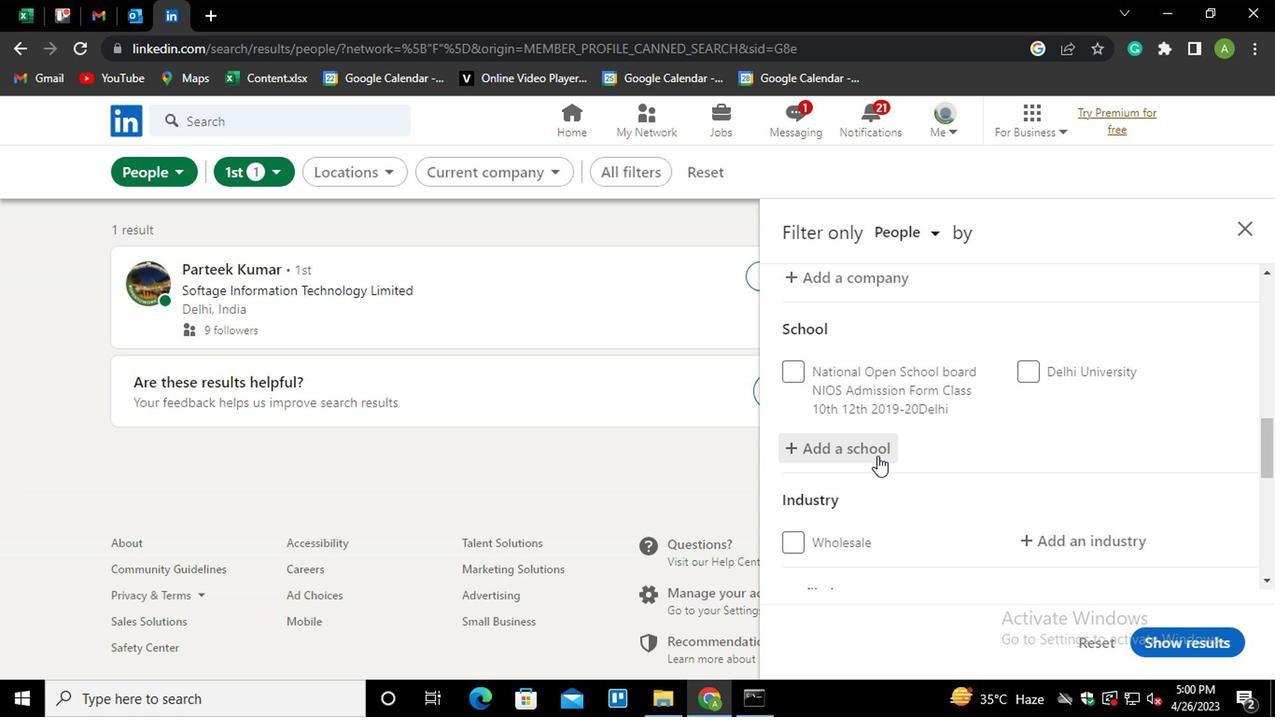 
Action: Key pressed <Key.shift>IFIM<Key.down><Key.down><Key.enter>
Screenshot: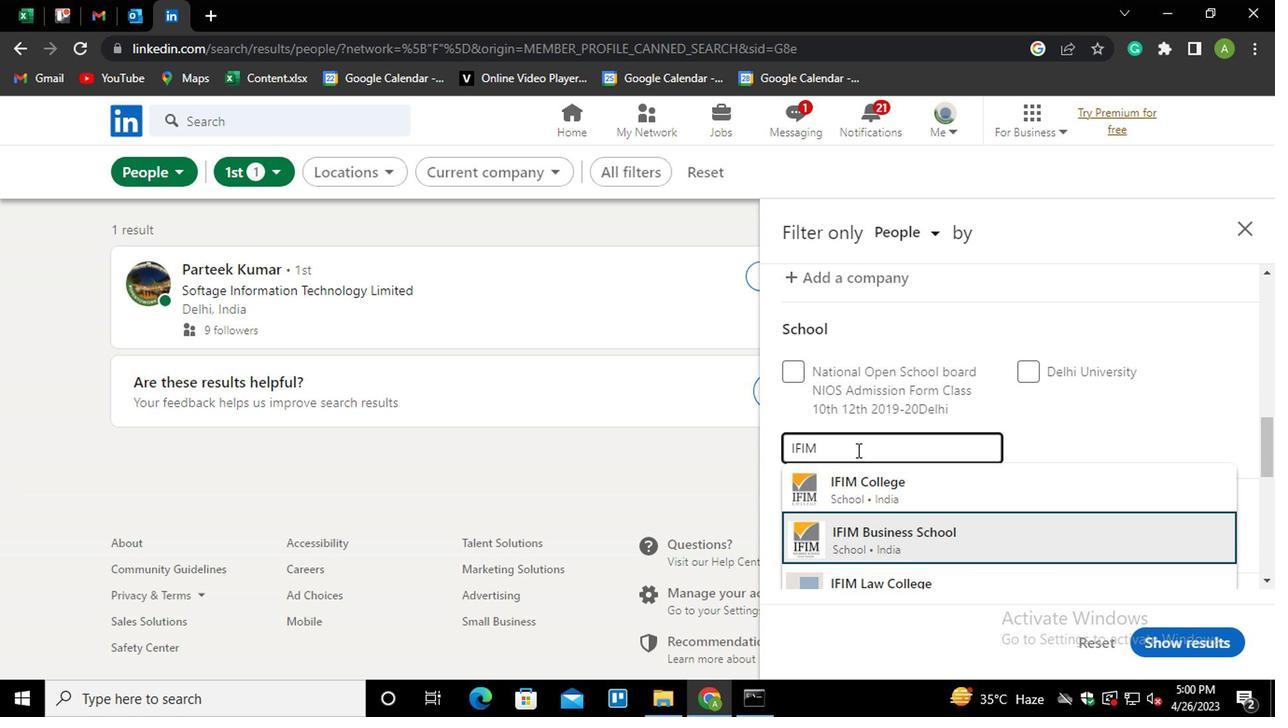 
Action: Mouse scrolled (854, 443) with delta (0, 0)
Screenshot: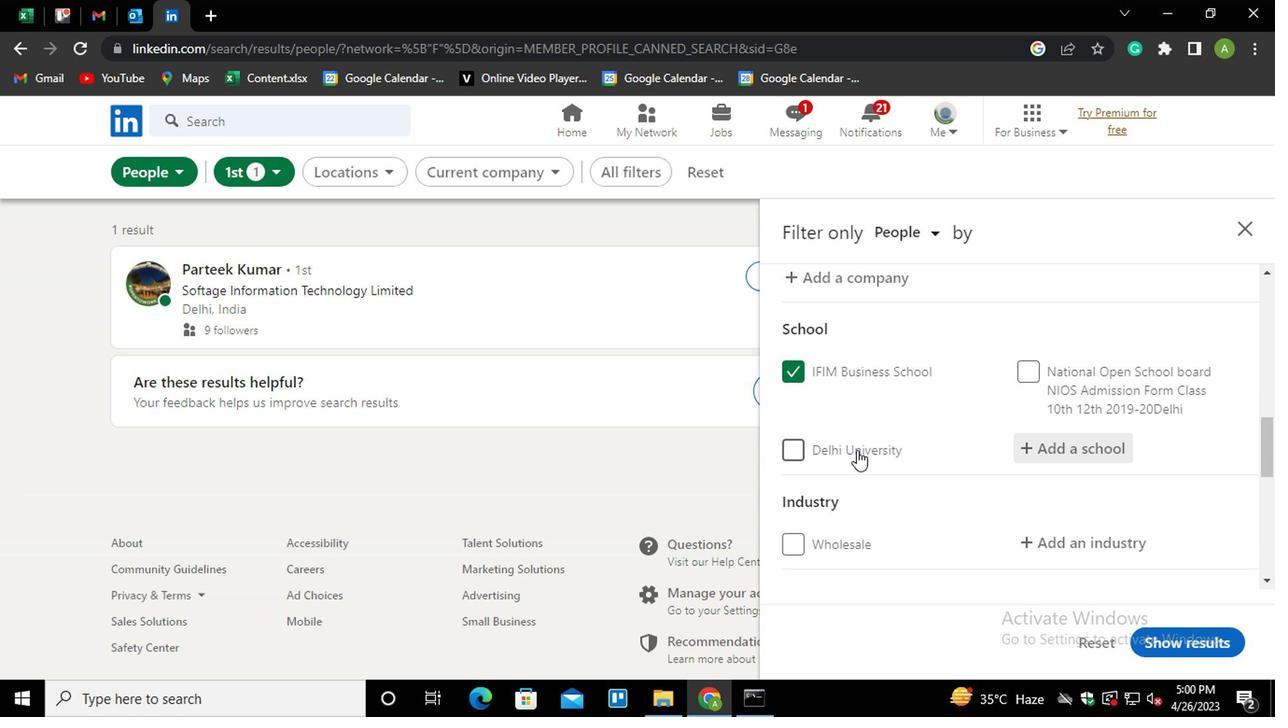 
Action: Mouse moved to (1093, 438)
Screenshot: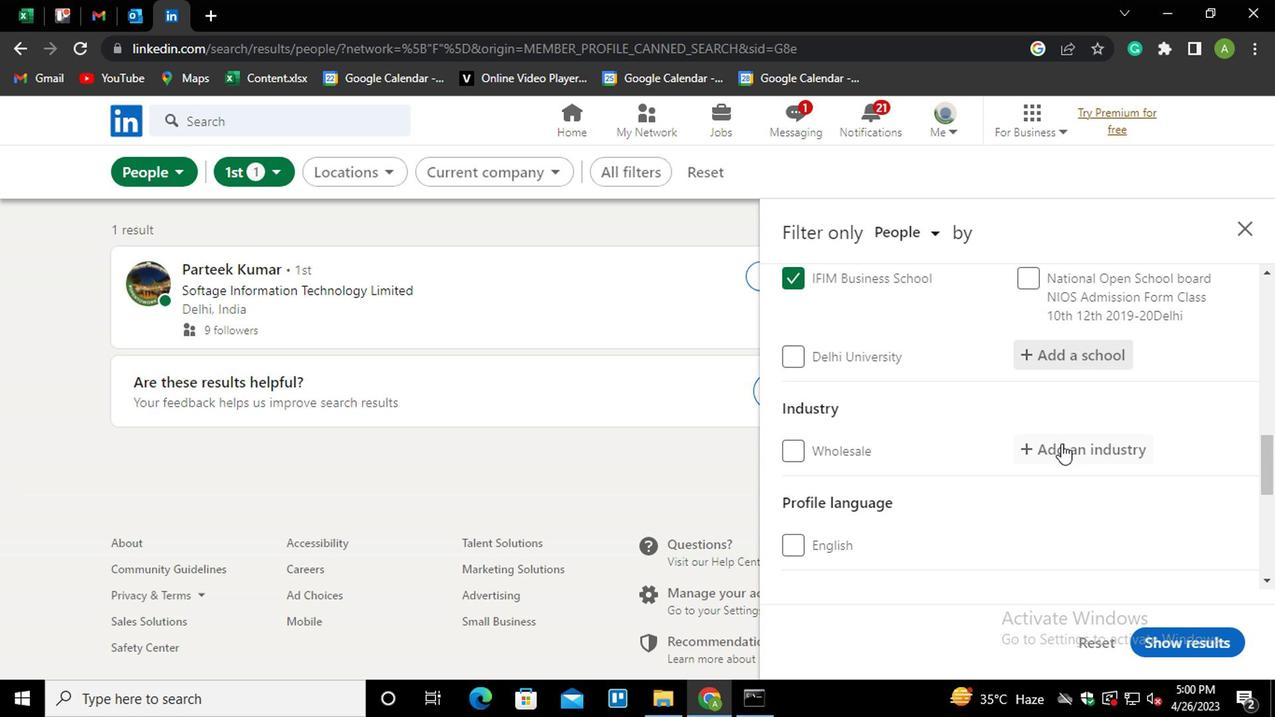 
Action: Mouse pressed left at (1093, 438)
Screenshot: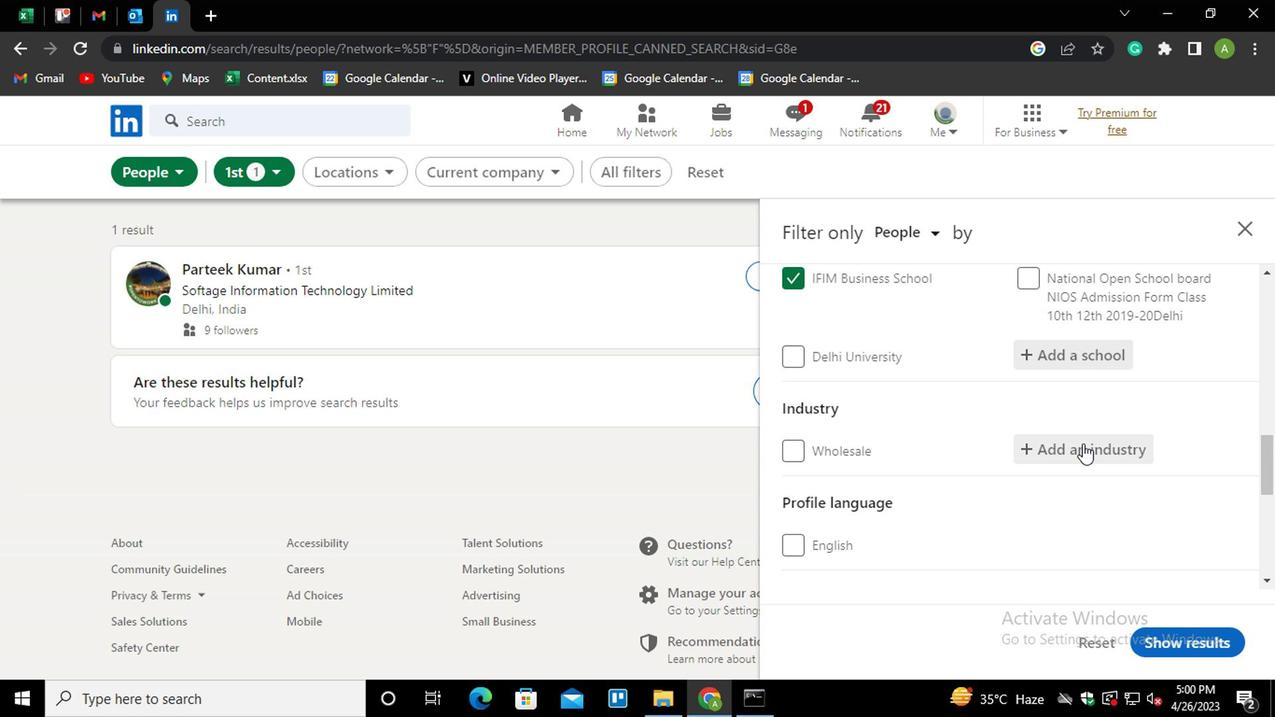 
Action: Mouse moved to (1093, 441)
Screenshot: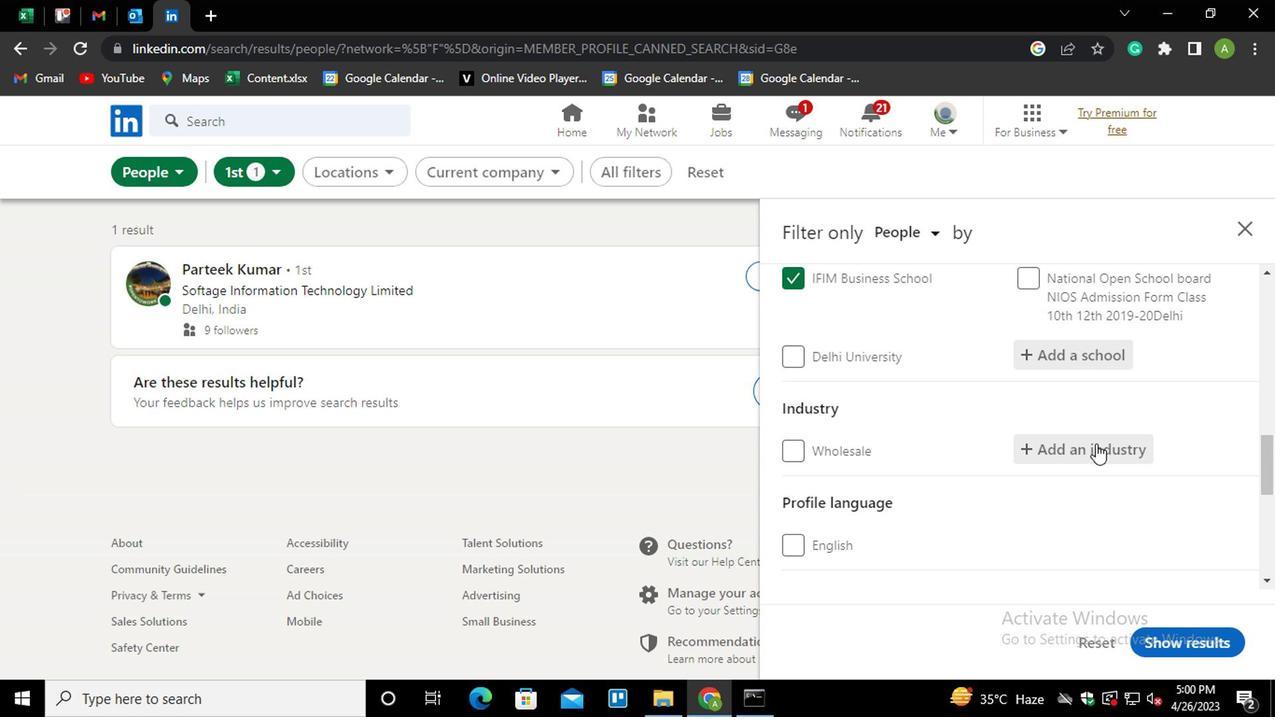 
Action: Mouse pressed left at (1093, 441)
Screenshot: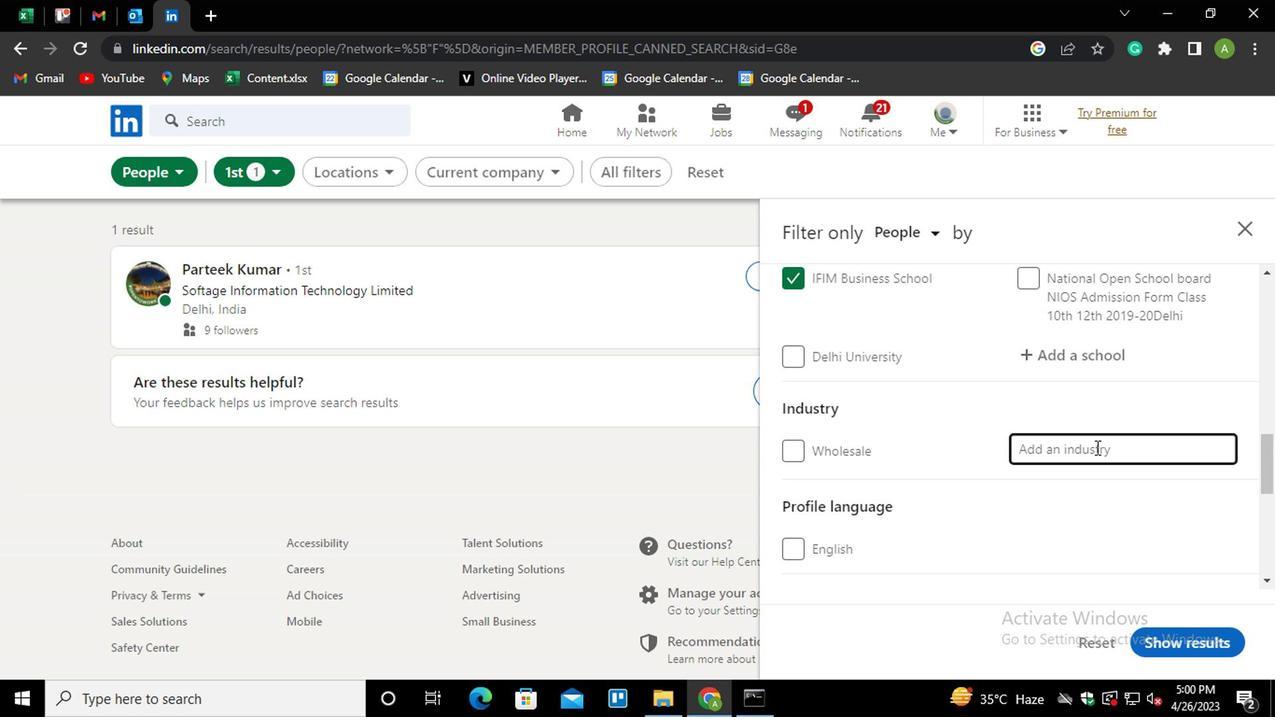 
Action: Key pressed <Key.shift_r>MACHINERY<Key.down><Key.down><Key.enter>
Screenshot: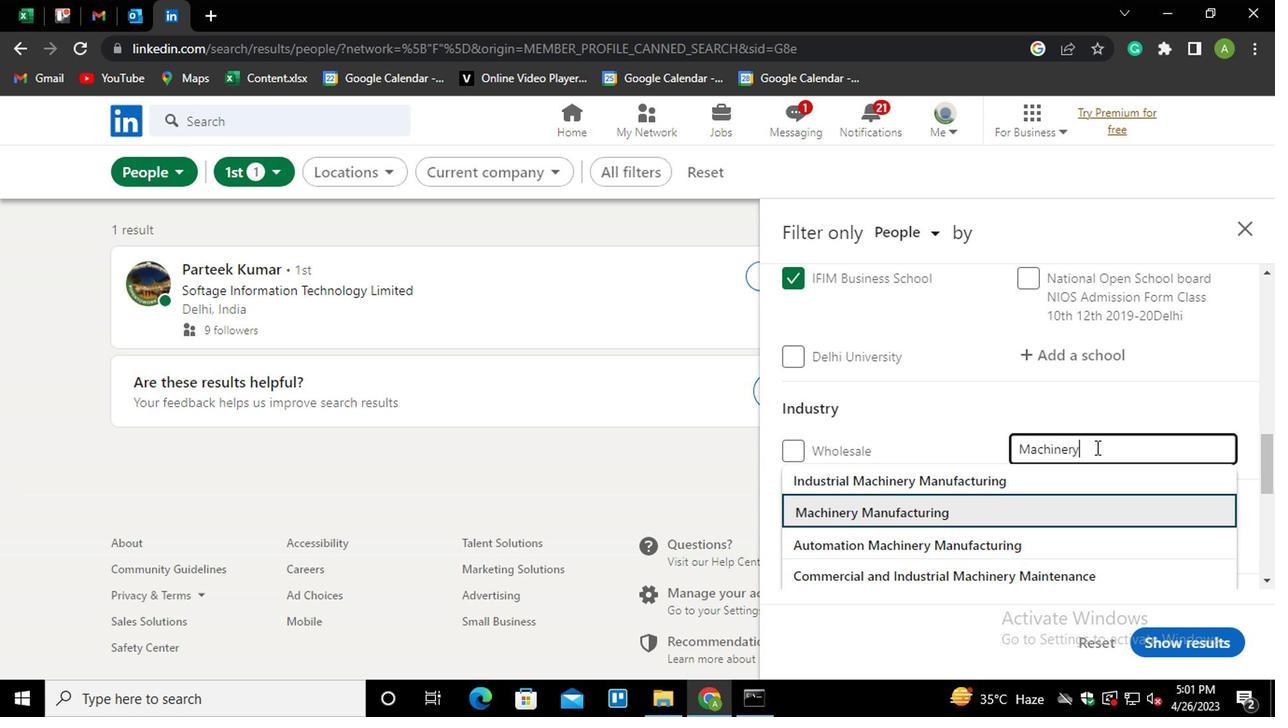 
Action: Mouse moved to (1099, 438)
Screenshot: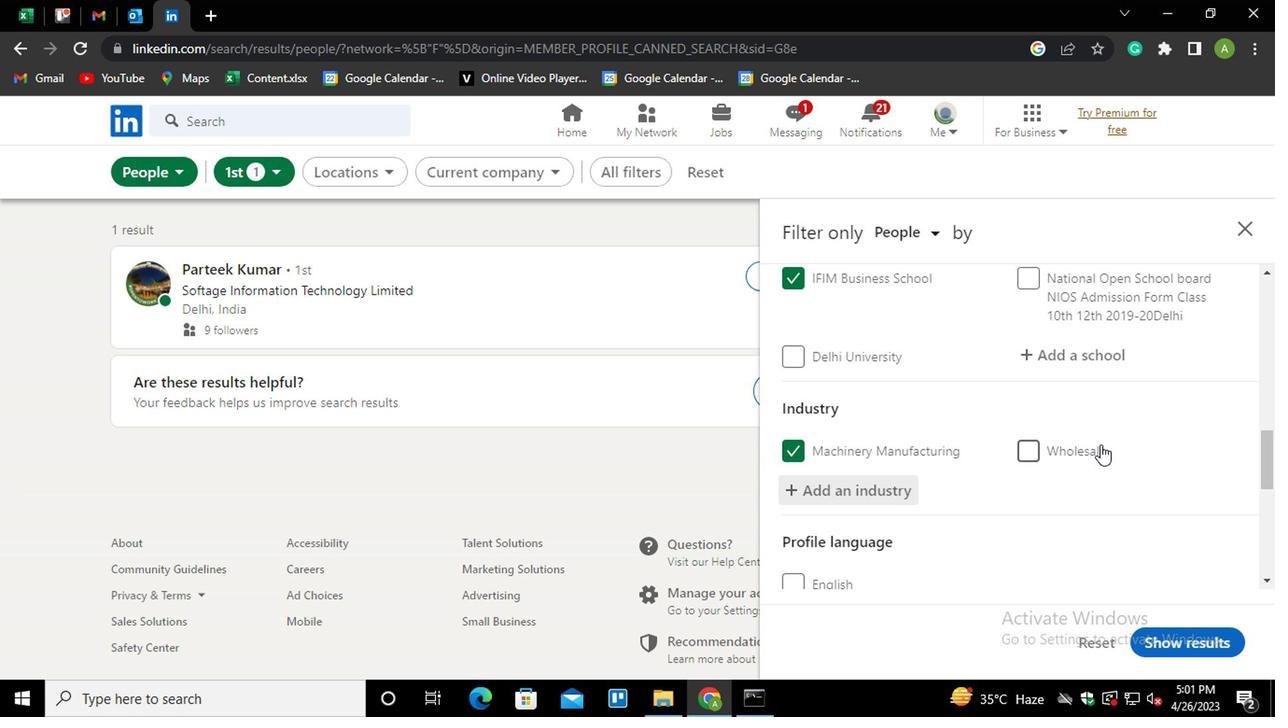 
Action: Mouse scrolled (1099, 437) with delta (0, -1)
Screenshot: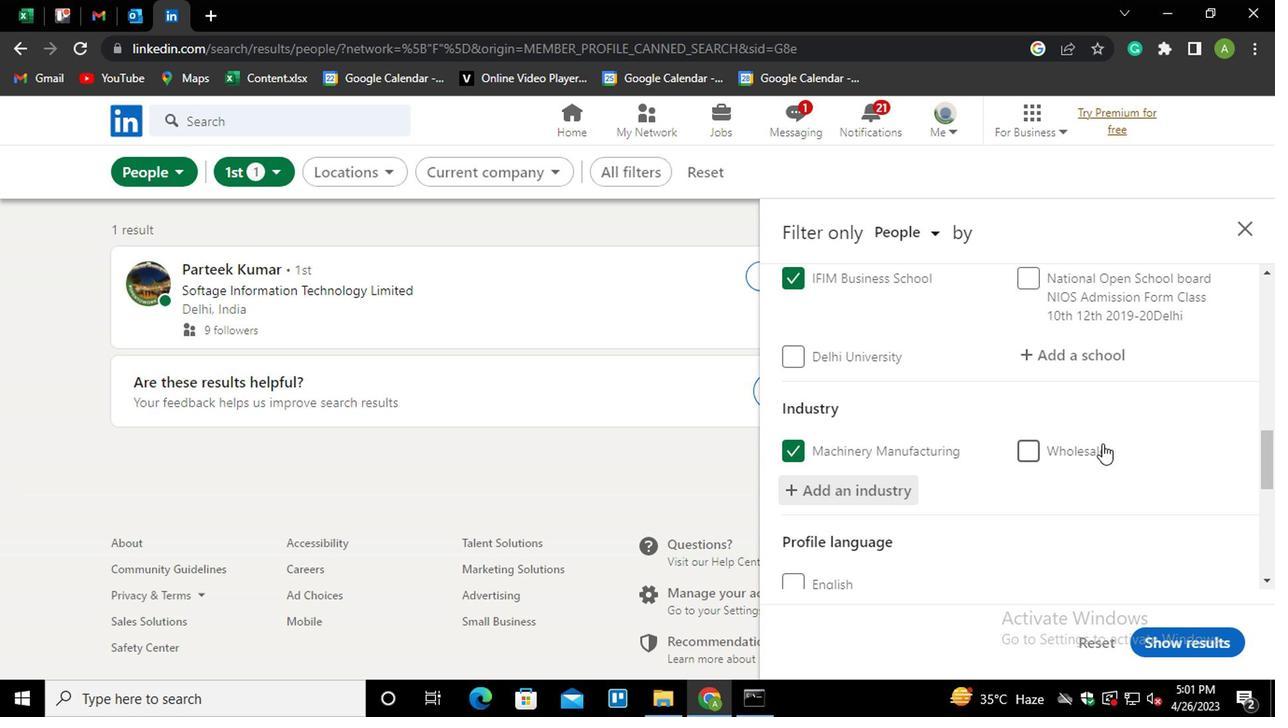 
Action: Mouse moved to (1099, 437)
Screenshot: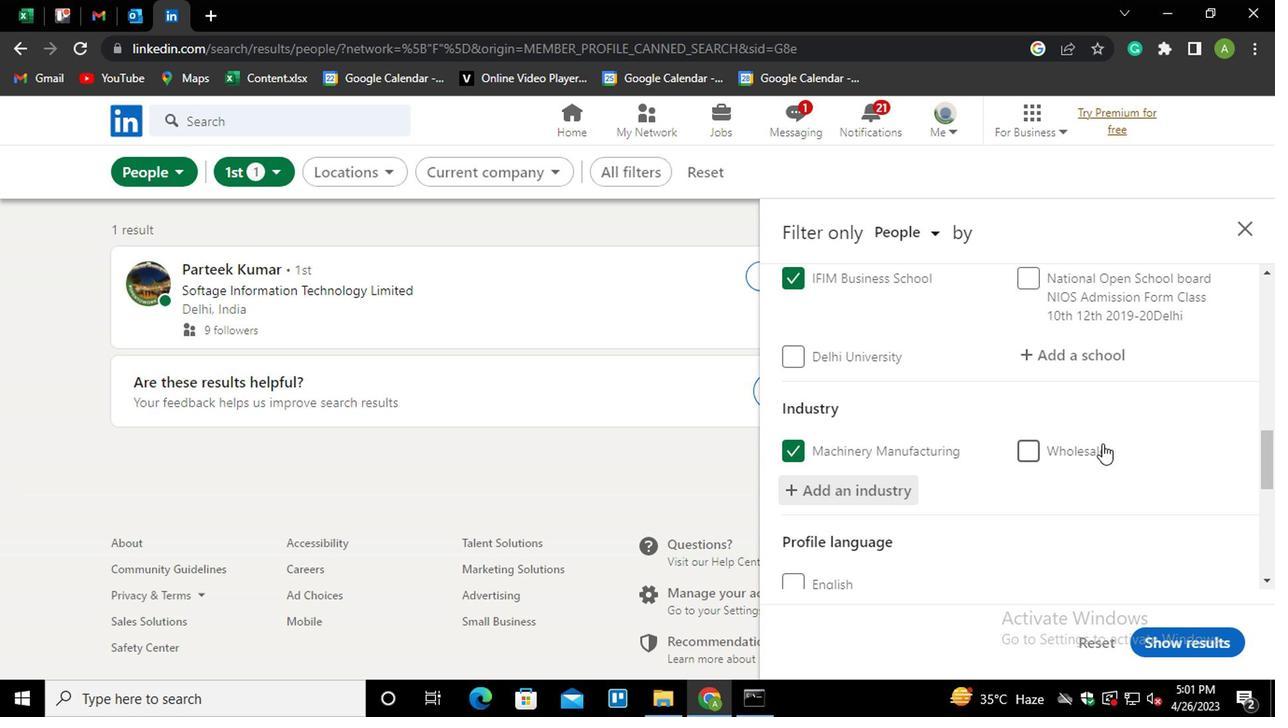 
Action: Mouse scrolled (1099, 436) with delta (0, 0)
Screenshot: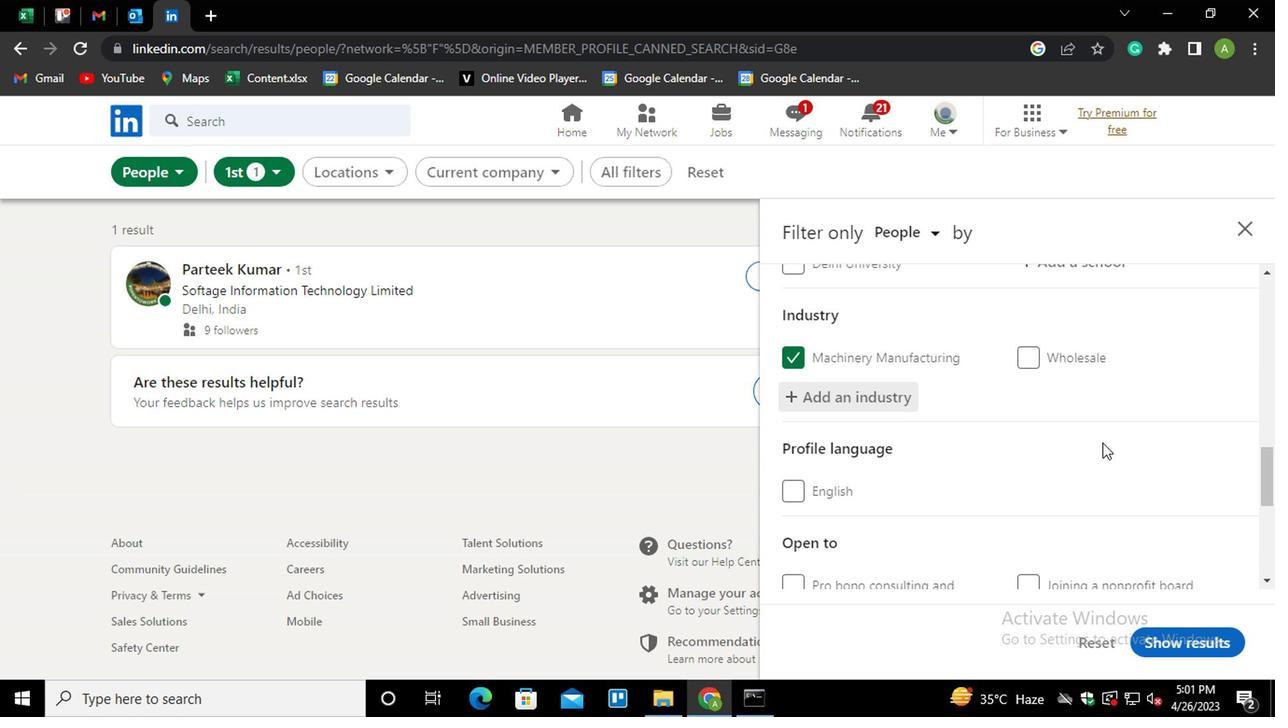 
Action: Mouse scrolled (1099, 436) with delta (0, 0)
Screenshot: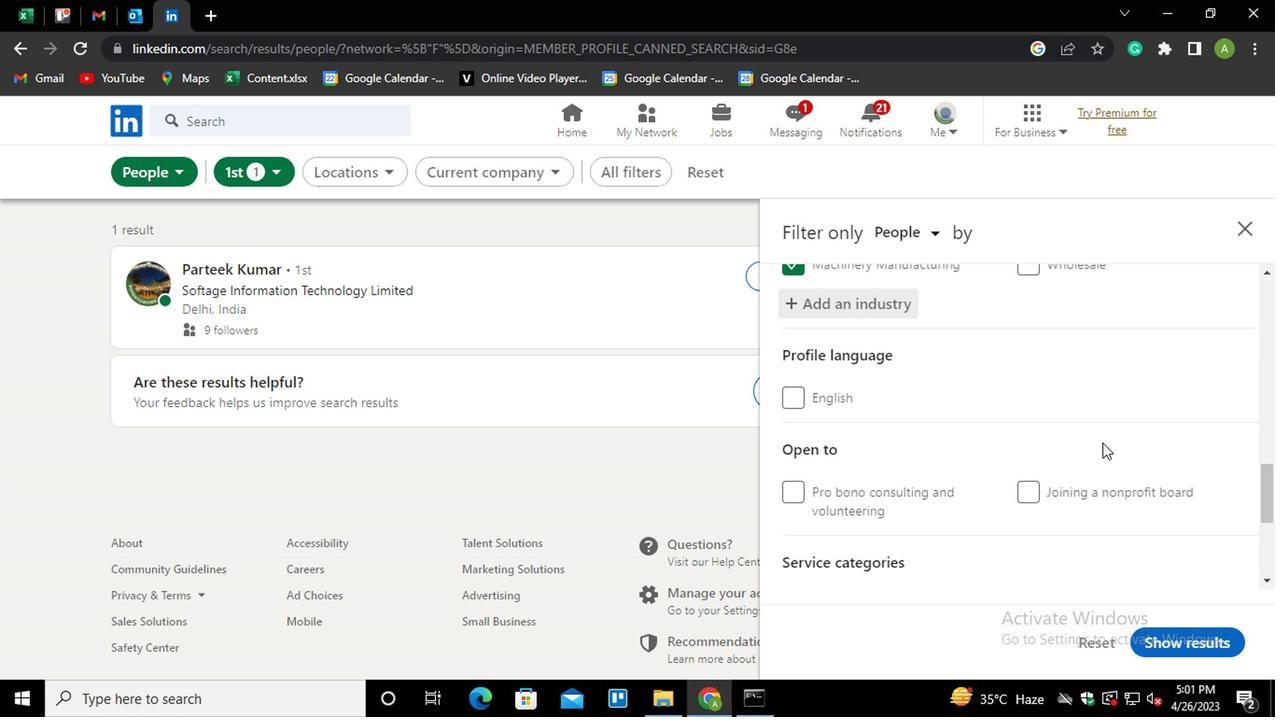 
Action: Mouse scrolled (1099, 436) with delta (0, 0)
Screenshot: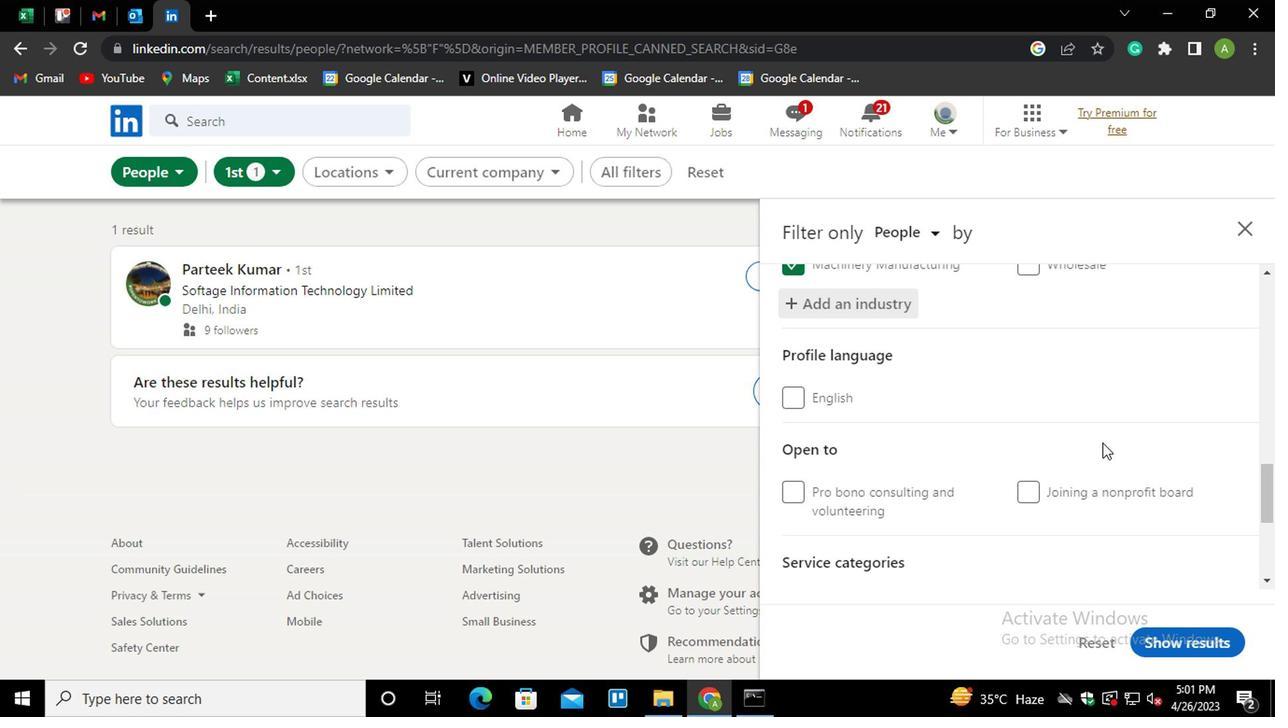 
Action: Mouse moved to (1073, 454)
Screenshot: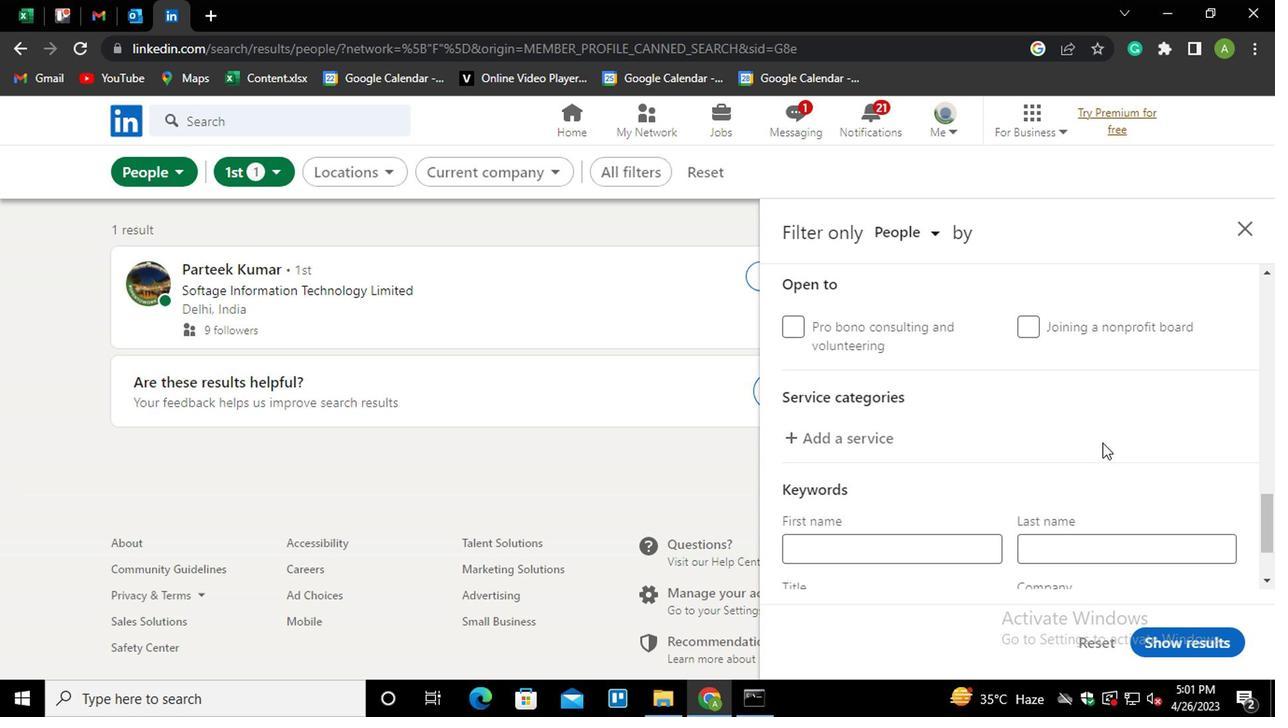 
Action: Mouse scrolled (1073, 453) with delta (0, 0)
Screenshot: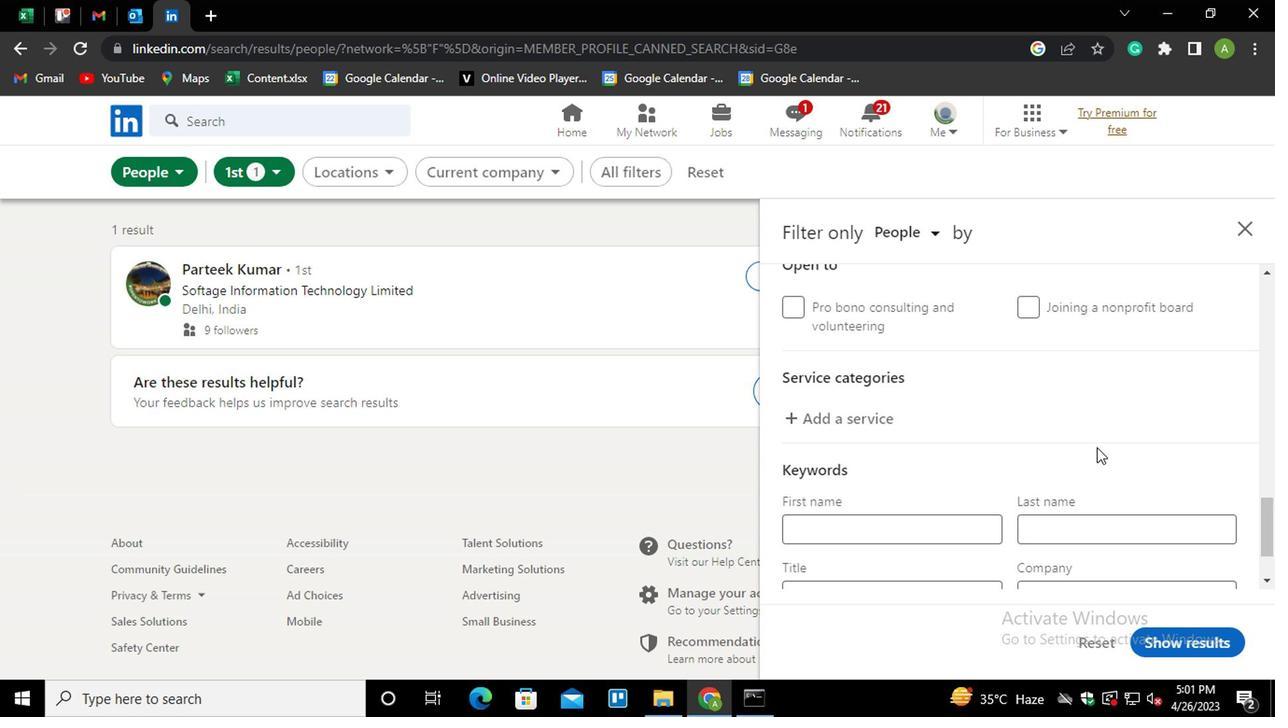 
Action: Mouse moved to (856, 315)
Screenshot: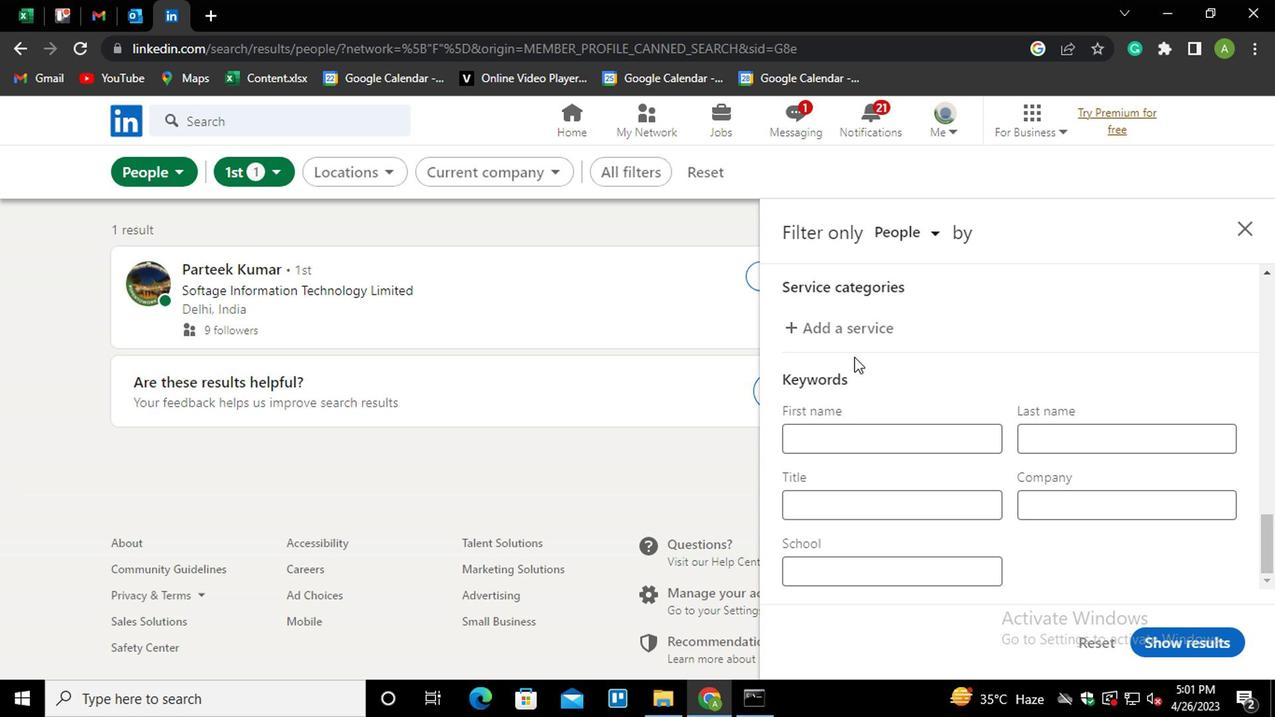 
Action: Mouse pressed left at (856, 315)
Screenshot: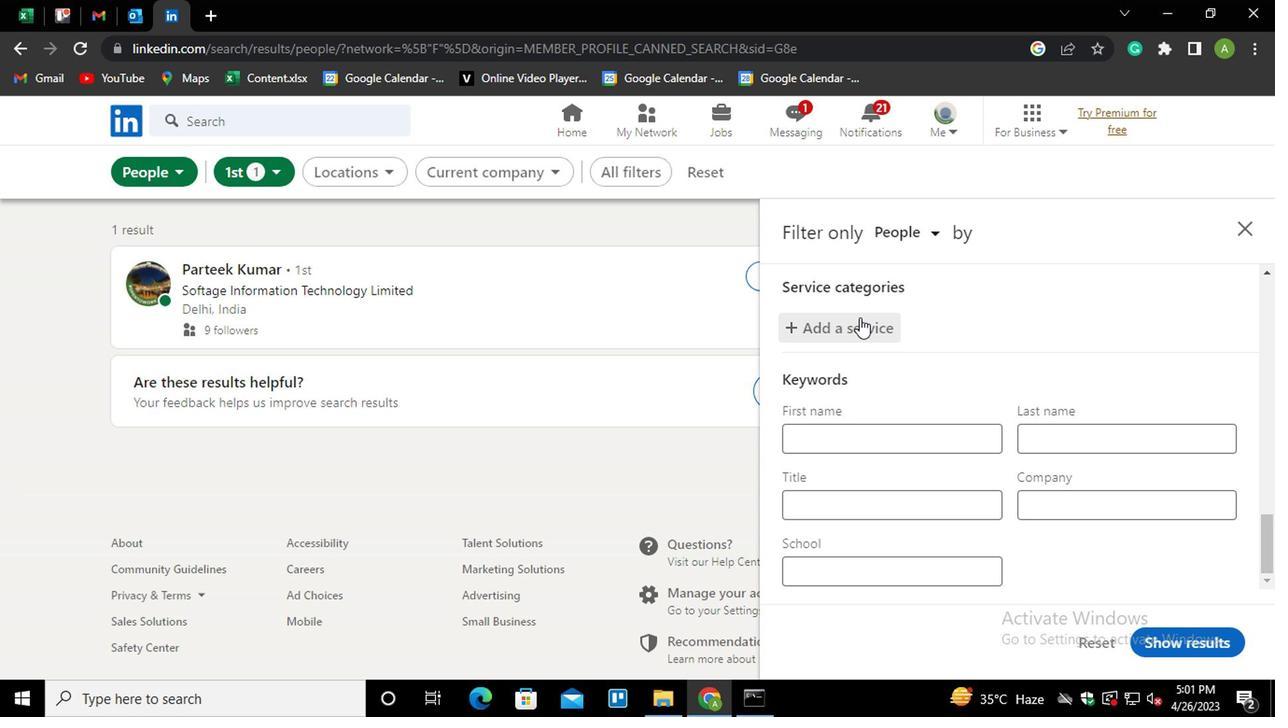 
Action: Key pressed <Key.shift><Key.shift><Key.shift><Key.shift>VIRTUAL<Key.down><Key.enter>
Screenshot: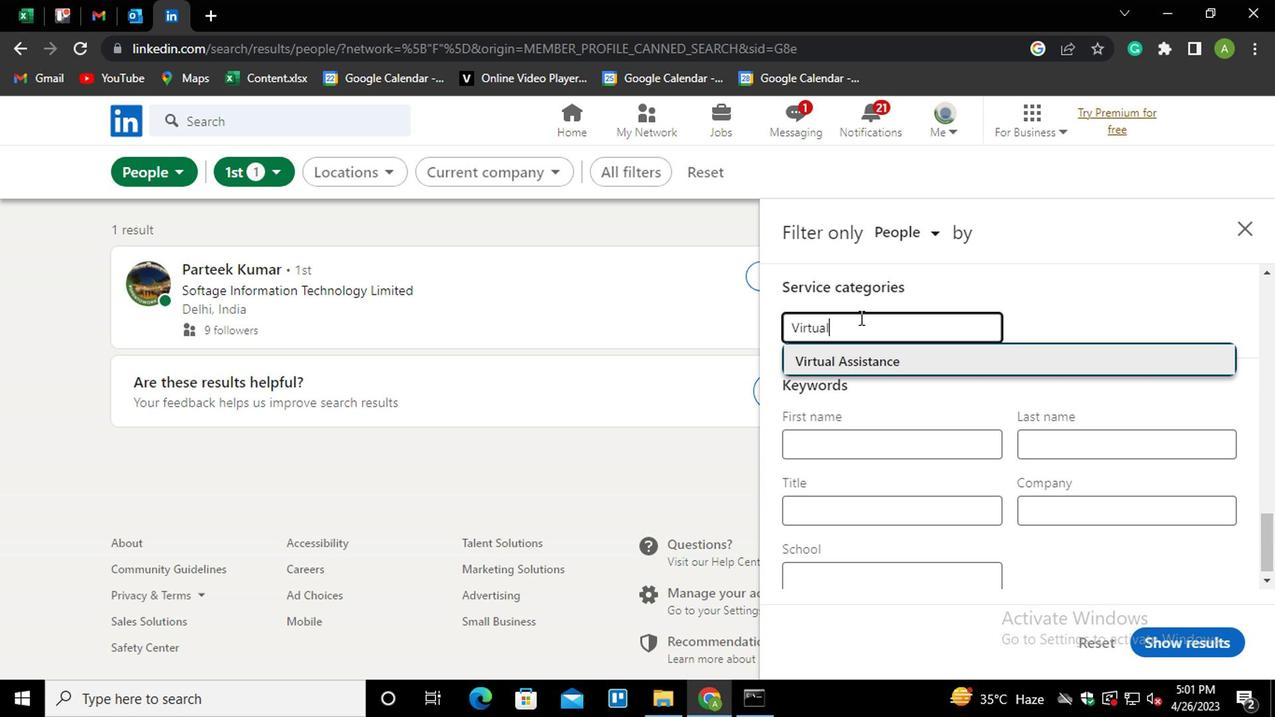 
Action: Mouse moved to (924, 272)
Screenshot: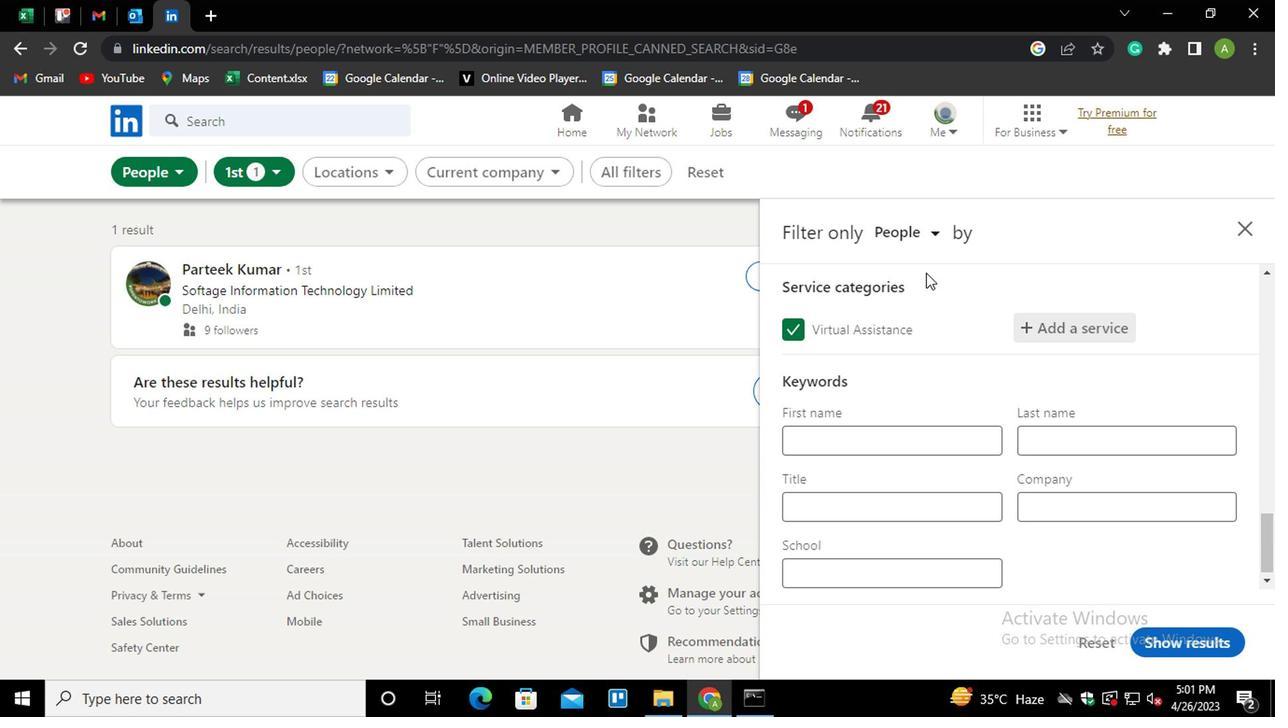 
Action: Mouse scrolled (924, 270) with delta (0, -1)
Screenshot: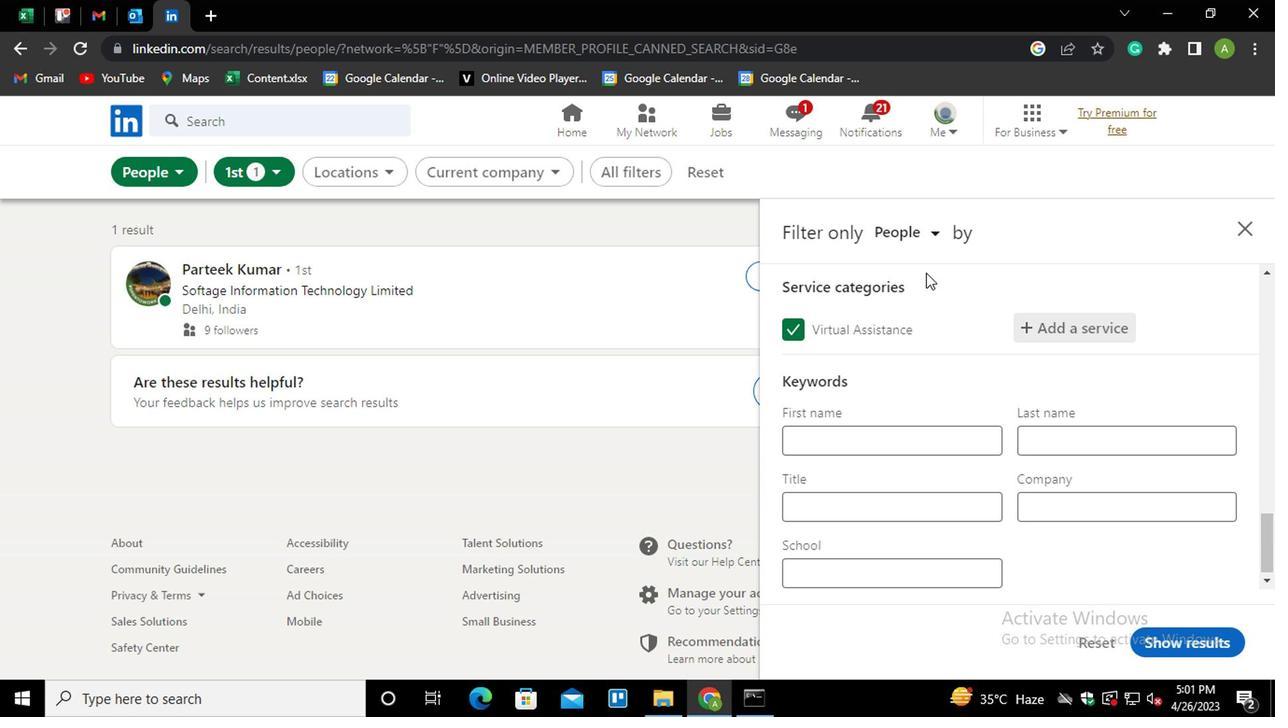 
Action: Mouse moved to (927, 275)
Screenshot: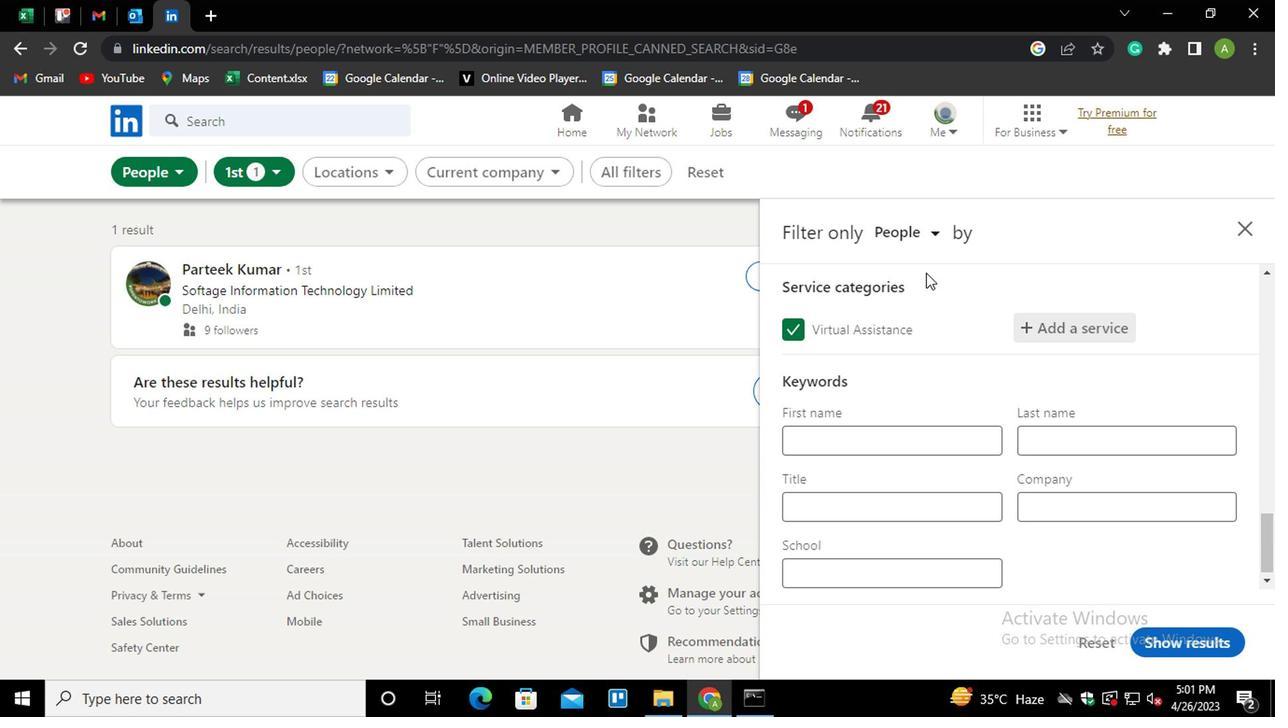 
Action: Mouse scrolled (927, 274) with delta (0, 0)
Screenshot: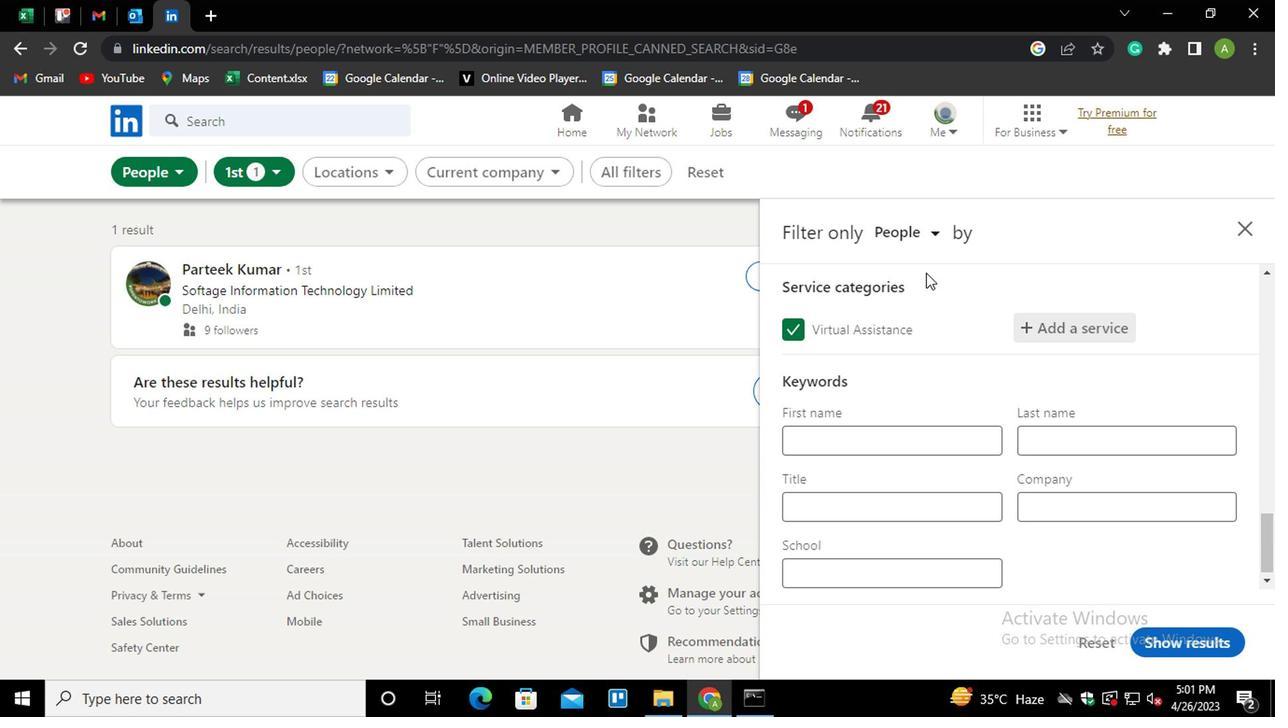 
Action: Mouse moved to (860, 503)
Screenshot: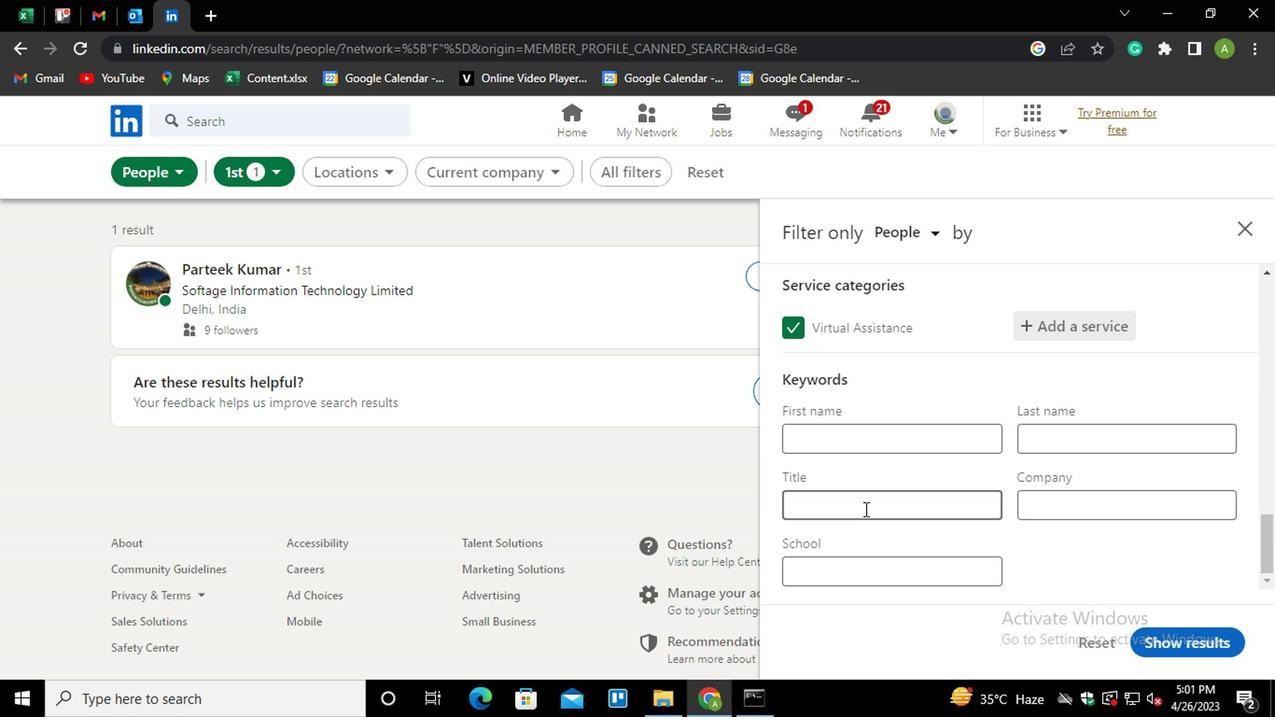 
Action: Mouse pressed left at (860, 503)
Screenshot: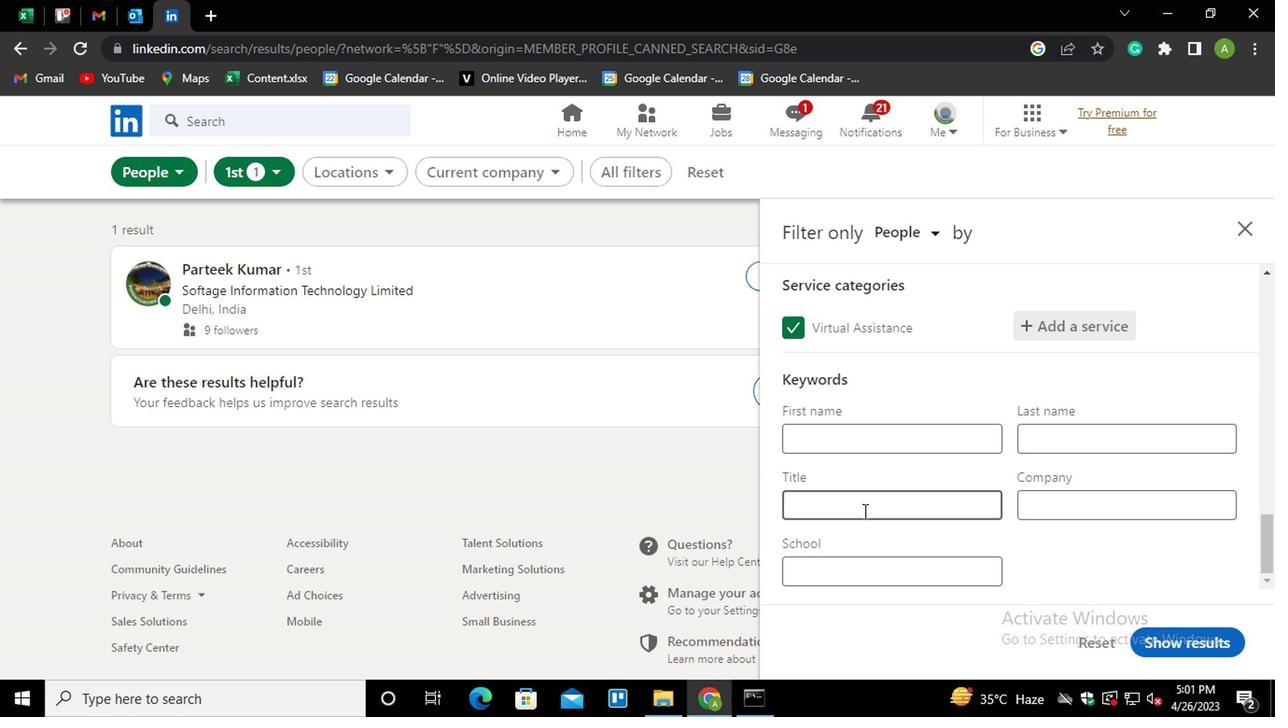 
Action: Key pressed <Key.shift_r>PETROLEUM<Key.space><Key.shift>ENGINEER
Screenshot: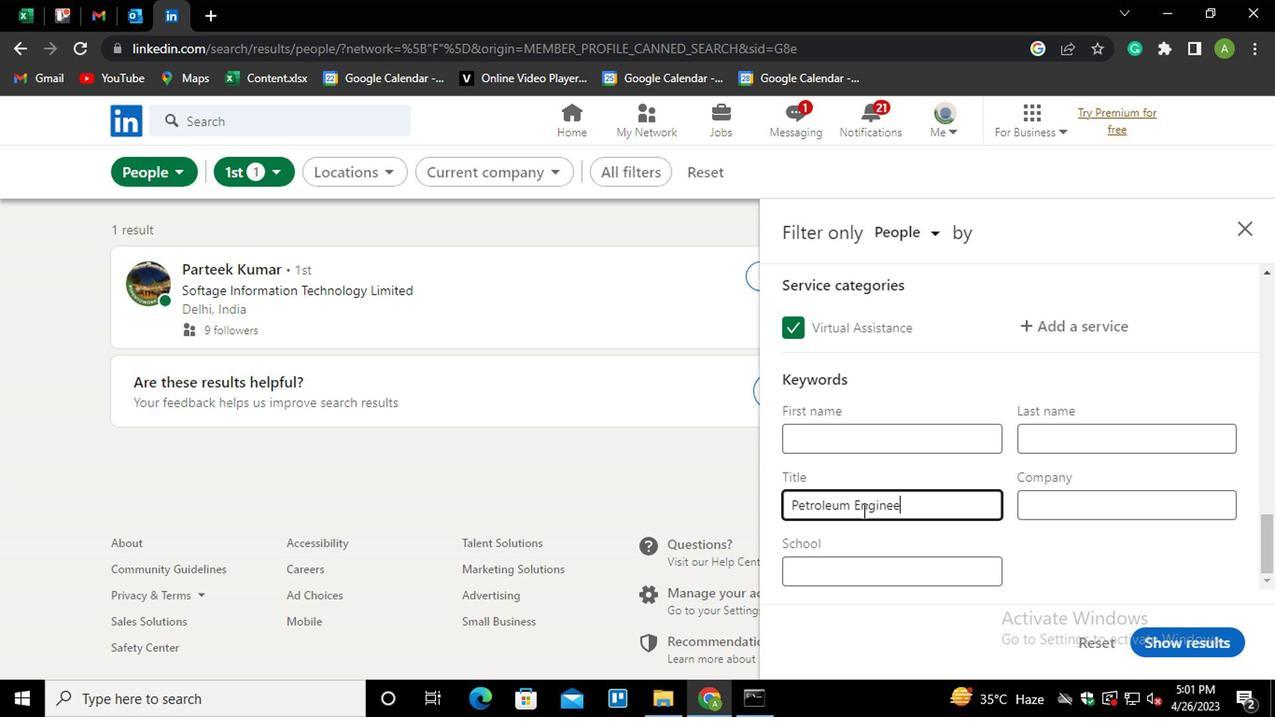 
Action: Mouse moved to (1089, 540)
Screenshot: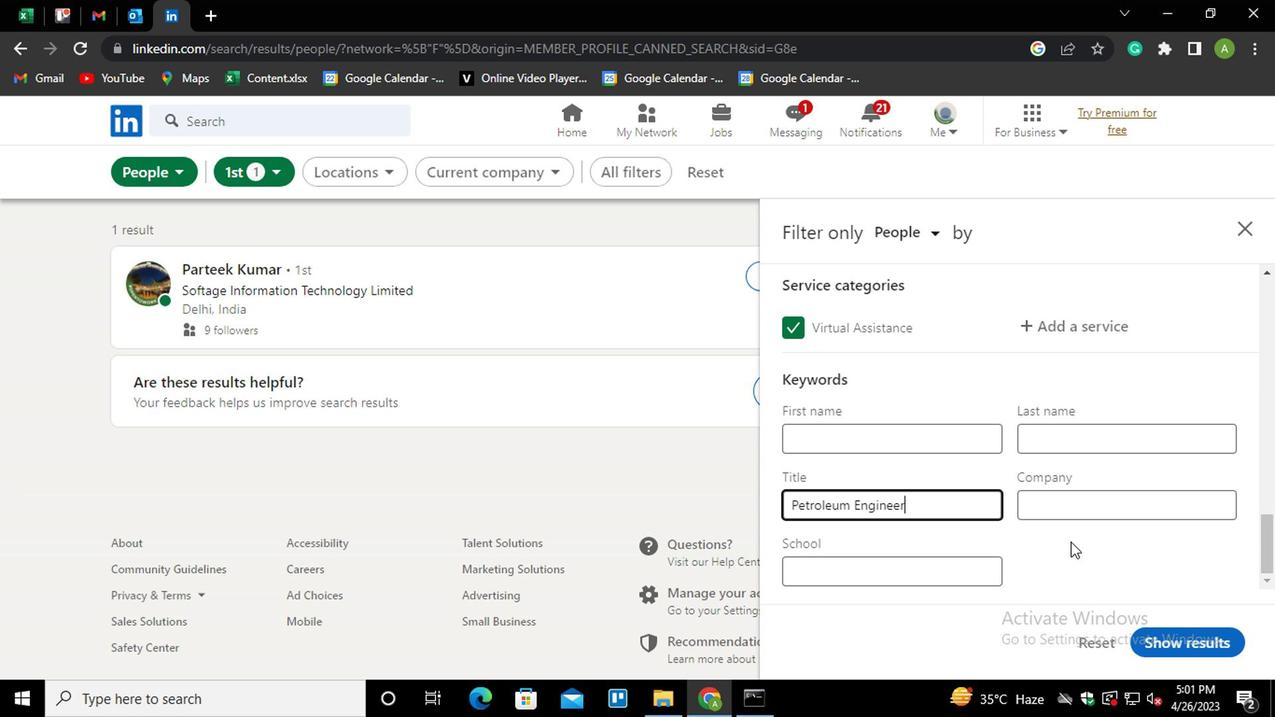 
Action: Mouse pressed left at (1089, 540)
Screenshot: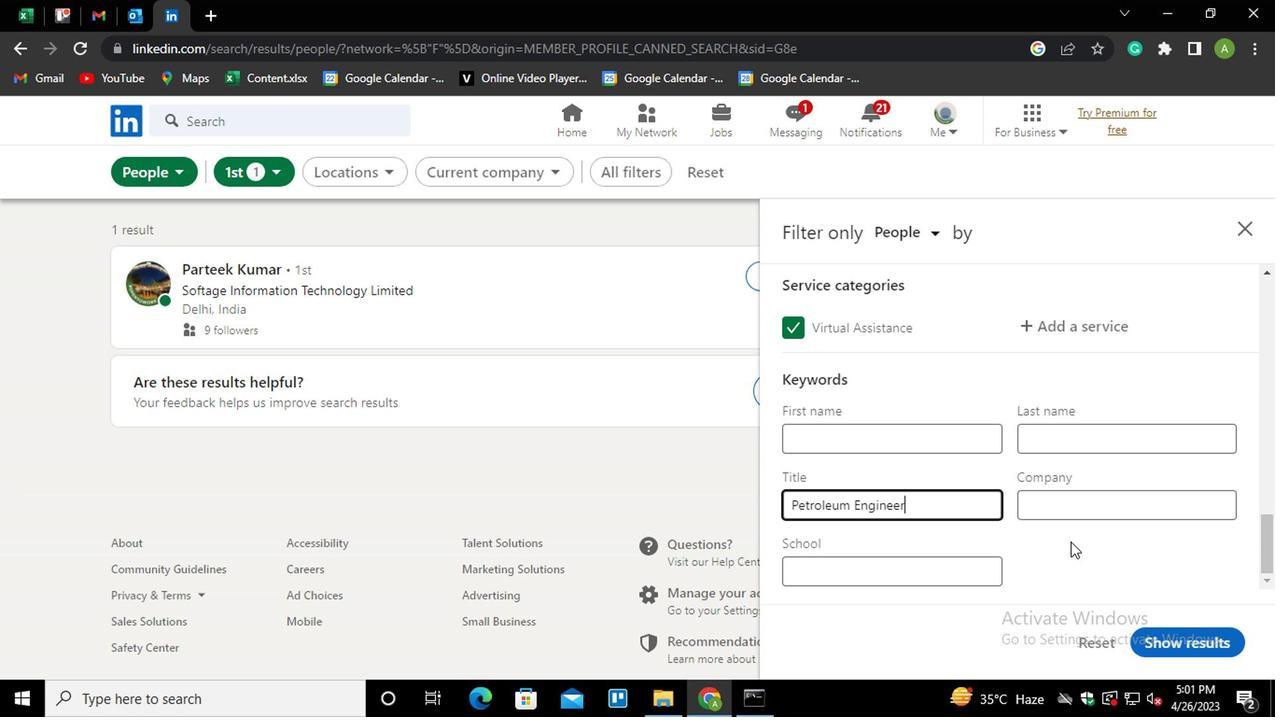 
Action: Mouse moved to (1186, 626)
Screenshot: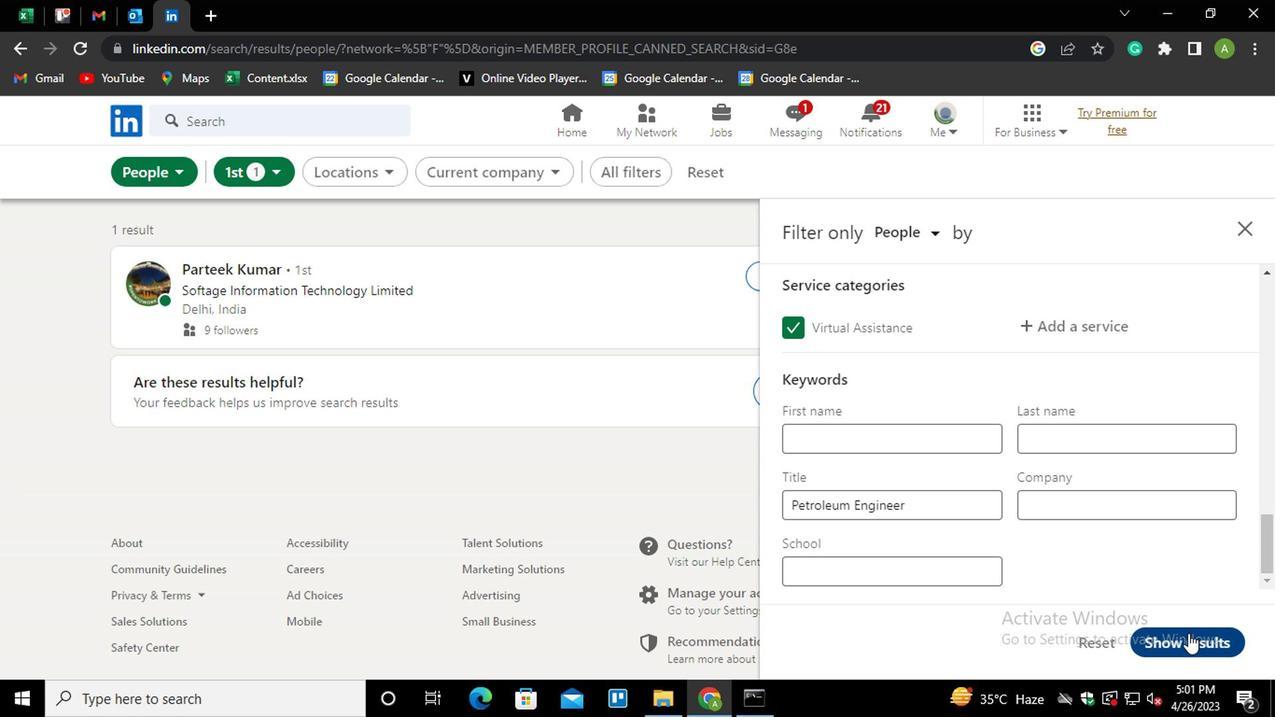 
Action: Mouse pressed left at (1186, 626)
Screenshot: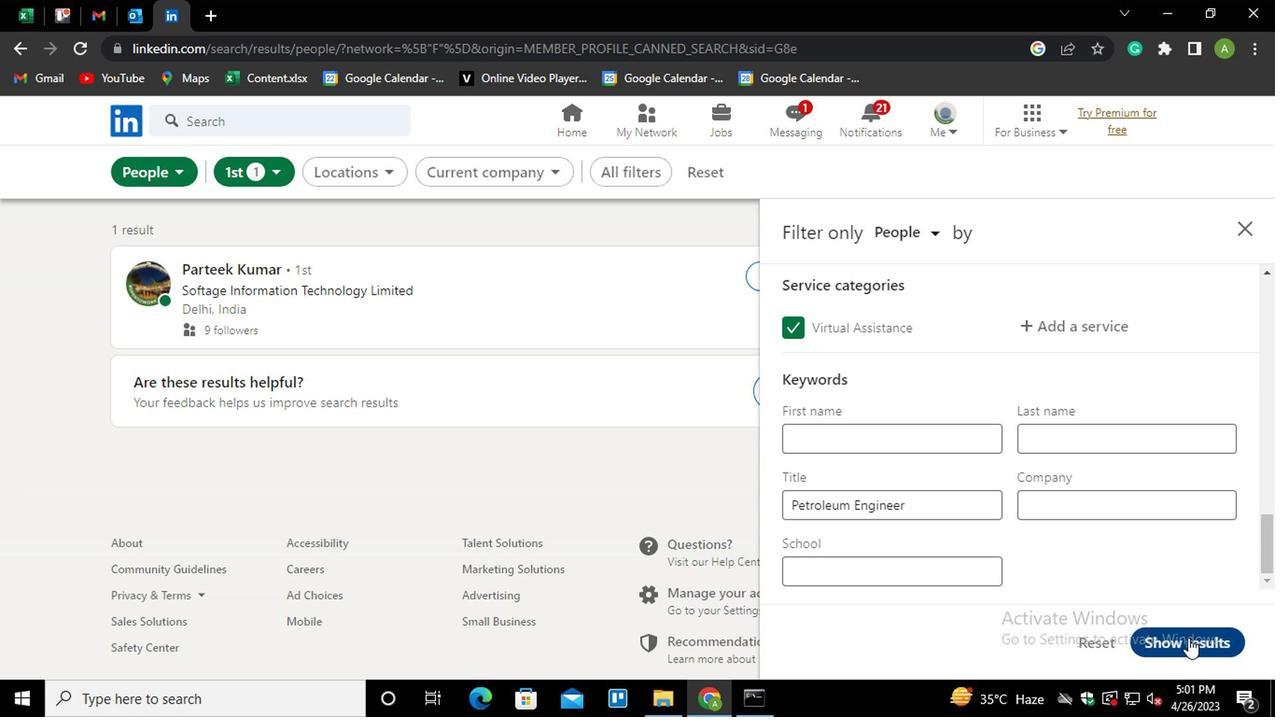
Action: Mouse moved to (1085, 501)
Screenshot: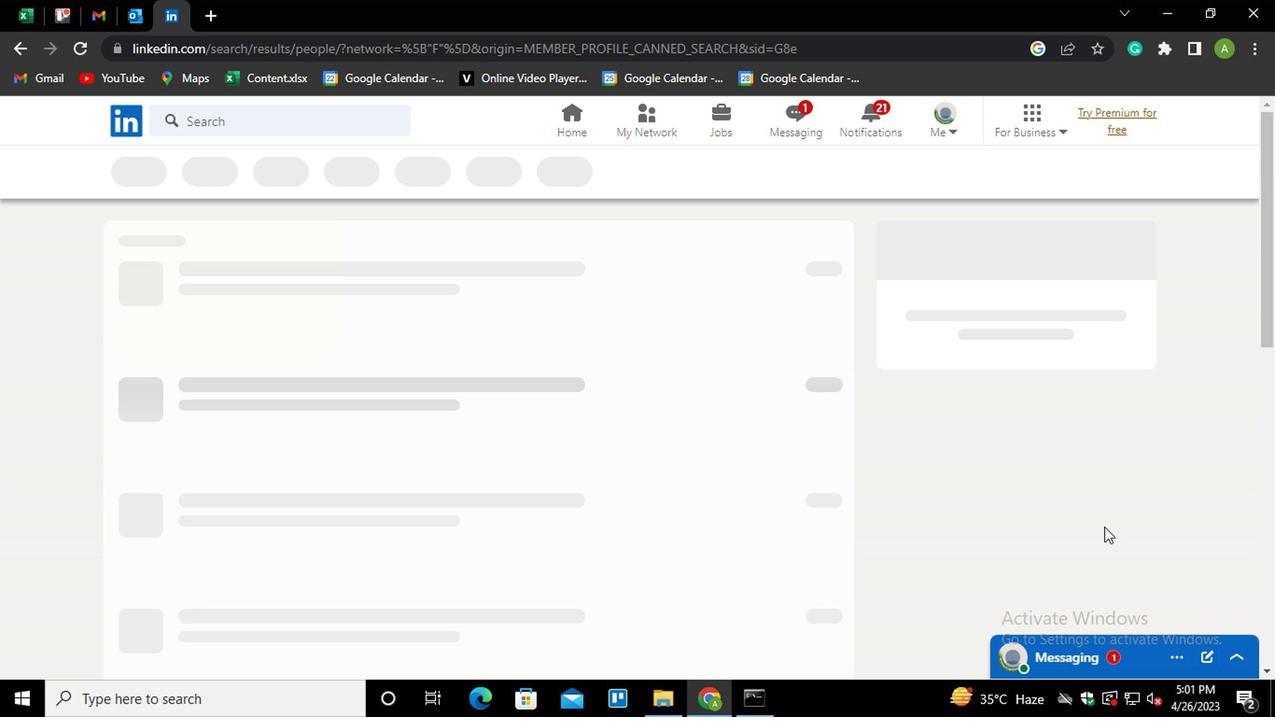 
